 Task: Look for space in Acarigua, Venezuela from 10th September, 2023 to 16th September, 2023 for 4 adults in price range Rs.10000 to Rs.14000. Place can be private room with 4 bedrooms having 4 beds and 4 bathrooms. Property type can be house, flat, guest house. Amenities needed are: wifi, TV, free parkinig on premises, gym, breakfast. Booking option can be shelf check-in. Required host language is English.
Action: Mouse moved to (462, 92)
Screenshot: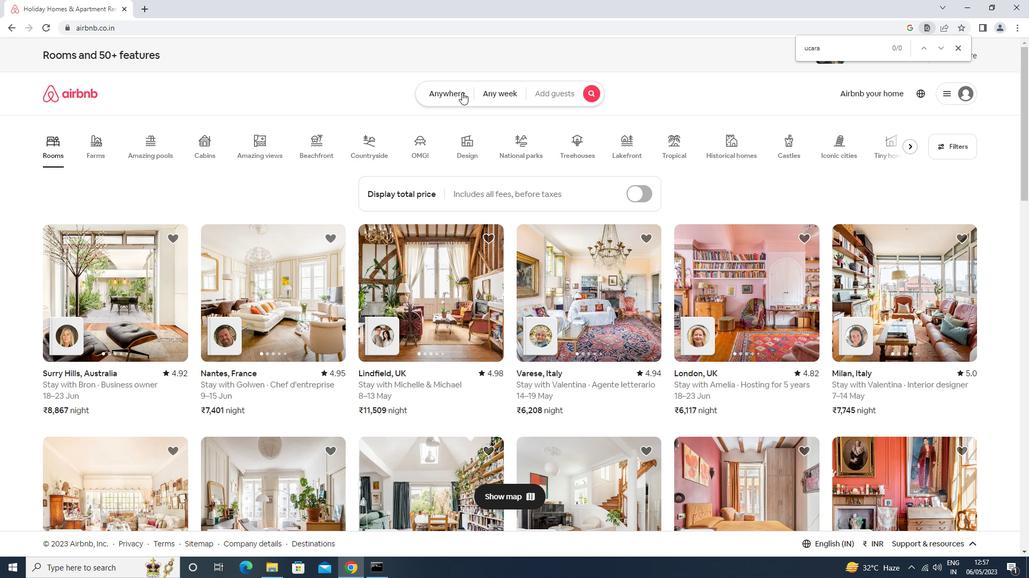 
Action: Mouse pressed left at (462, 92)
Screenshot: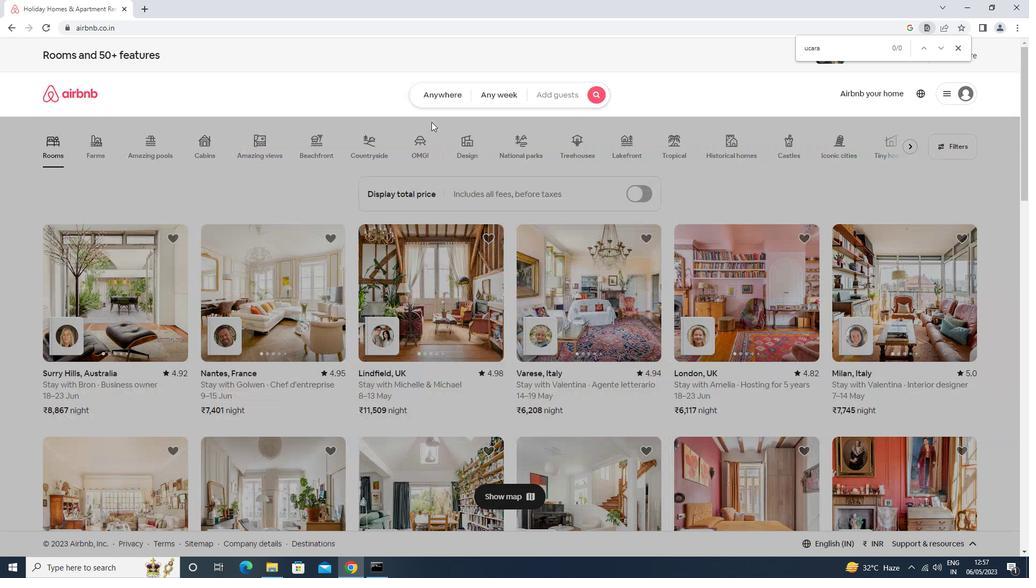 
Action: Mouse moved to (384, 138)
Screenshot: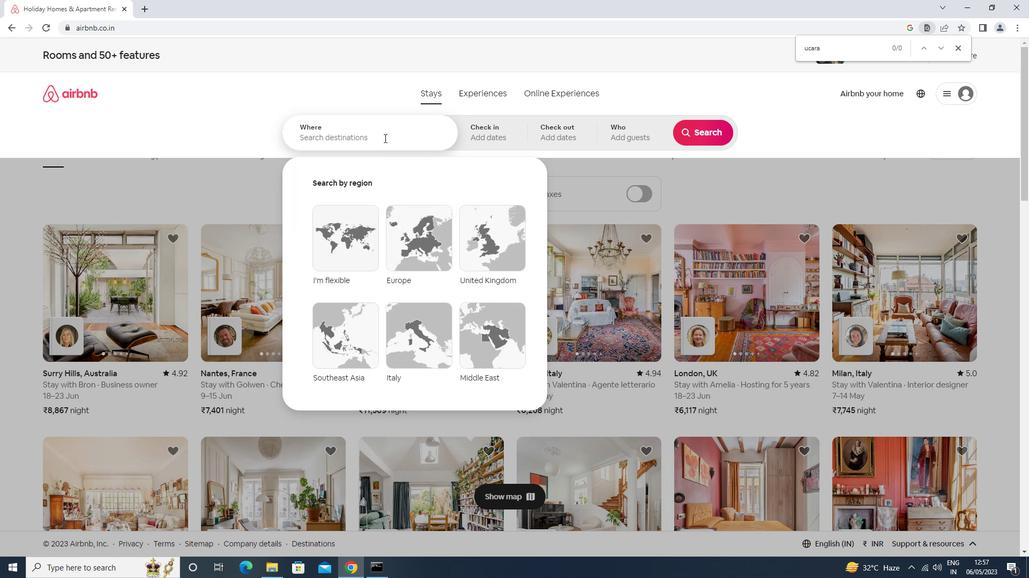 
Action: Mouse pressed left at (384, 138)
Screenshot: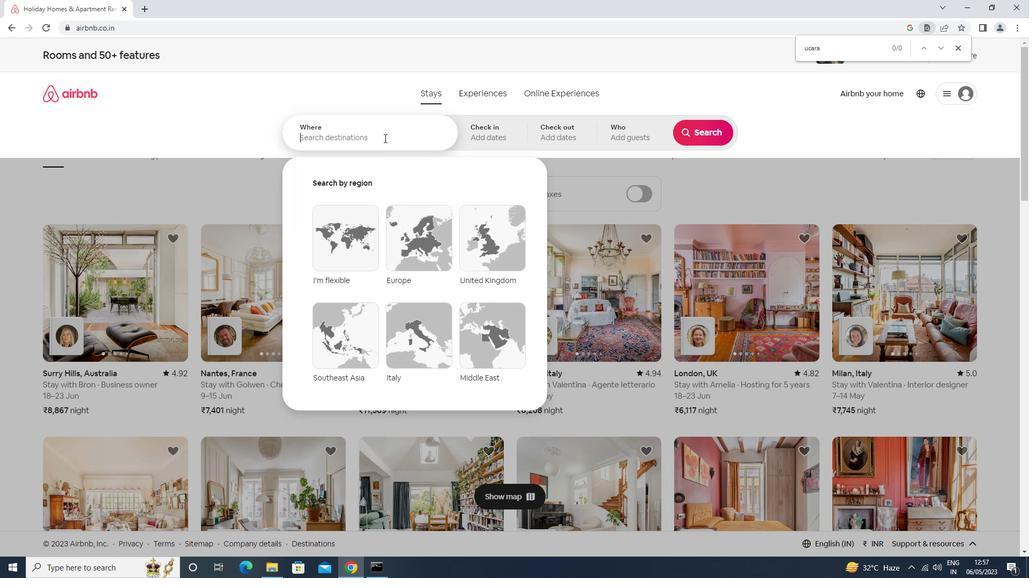 
Action: Key pressed acarigua<Key.down><Key.enter>
Screenshot: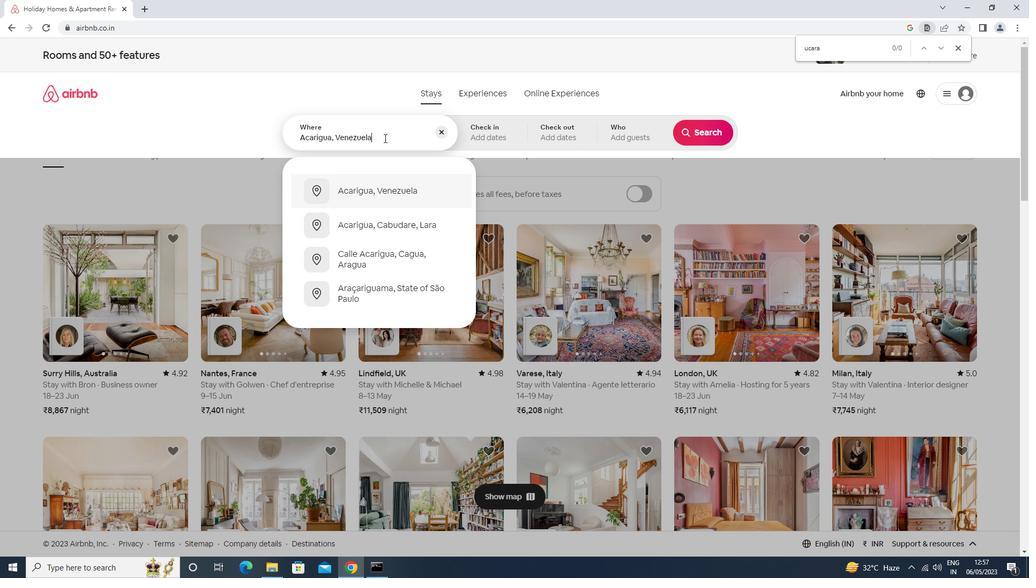 
Action: Mouse moved to (705, 221)
Screenshot: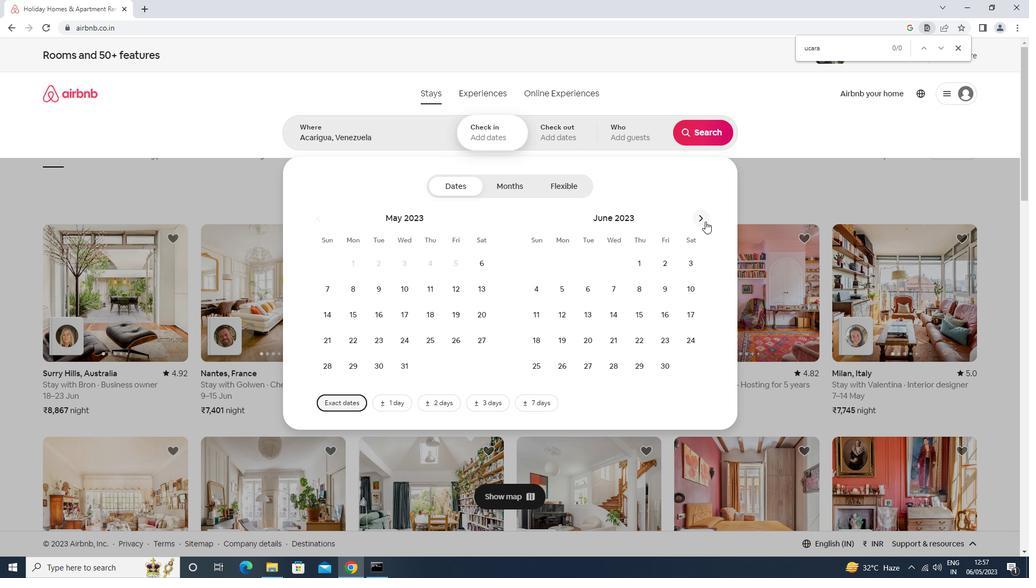 
Action: Mouse pressed left at (705, 221)
Screenshot: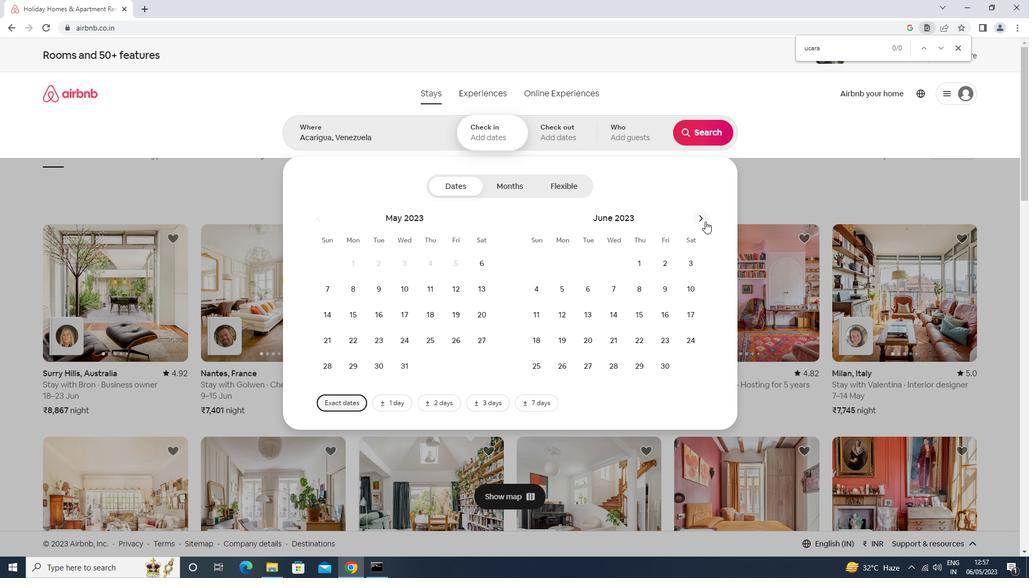 
Action: Mouse pressed left at (705, 221)
Screenshot: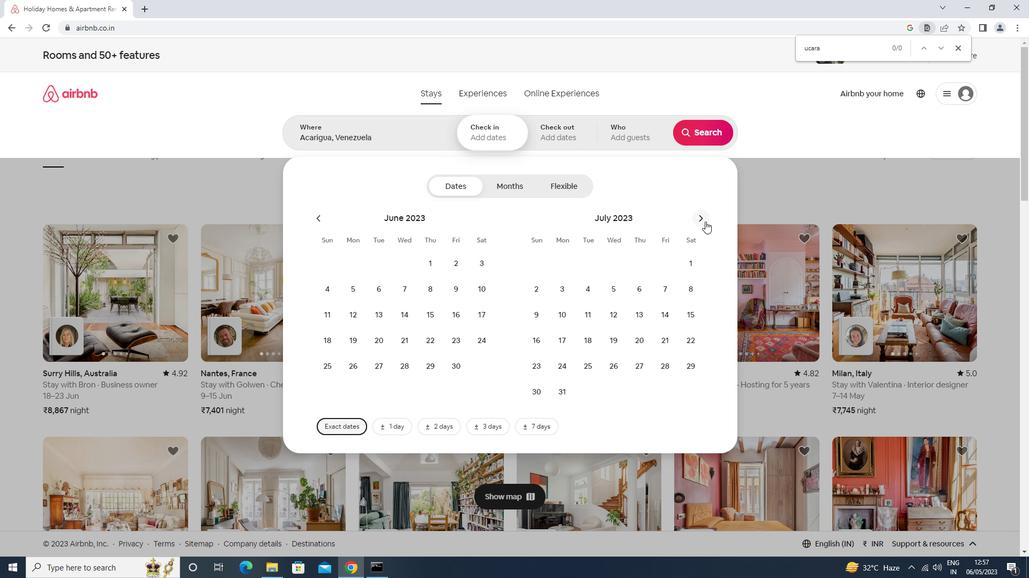 
Action: Mouse pressed left at (705, 221)
Screenshot: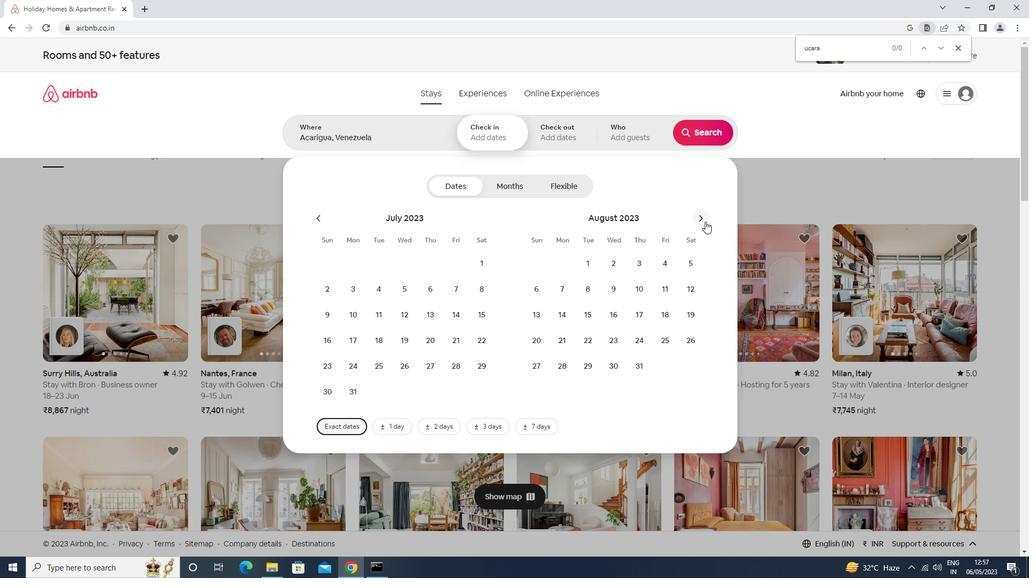 
Action: Mouse moved to (544, 316)
Screenshot: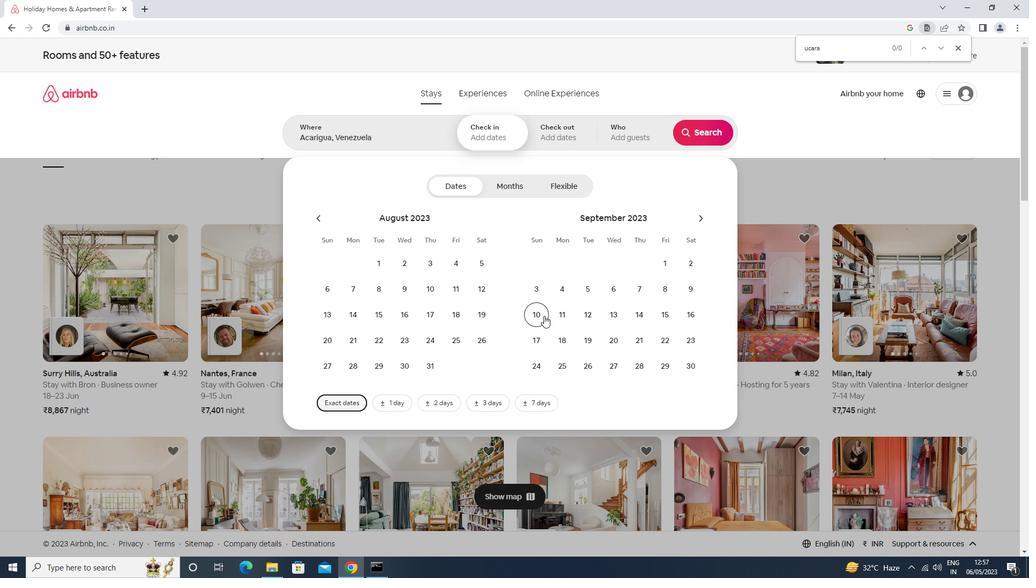 
Action: Mouse pressed left at (544, 316)
Screenshot: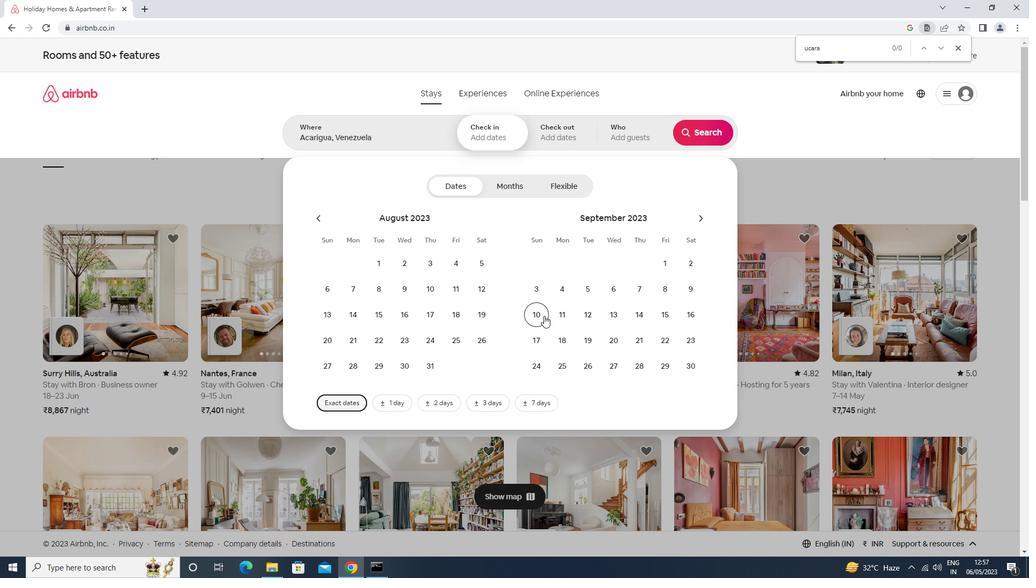 
Action: Mouse moved to (695, 318)
Screenshot: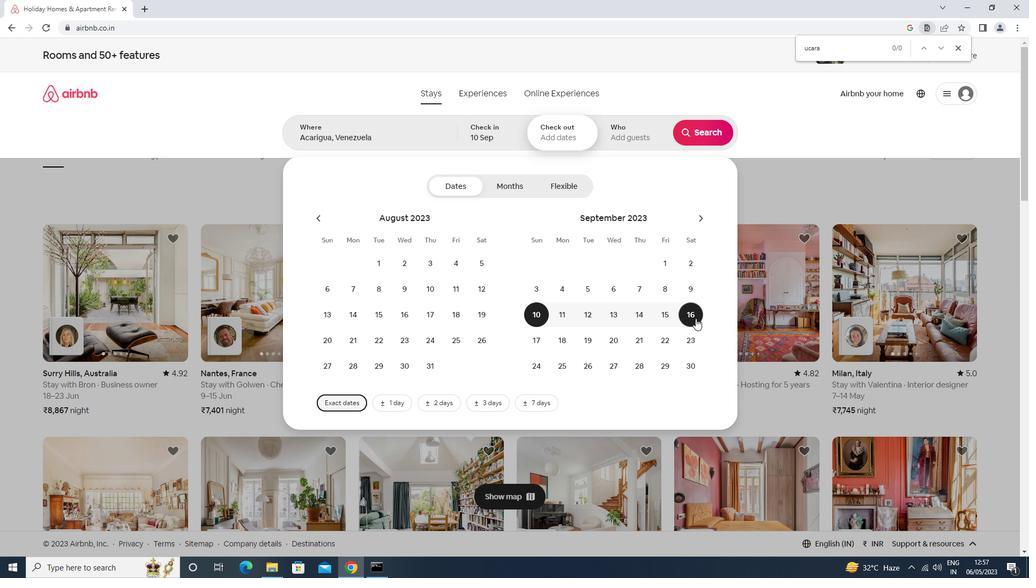 
Action: Mouse pressed left at (695, 318)
Screenshot: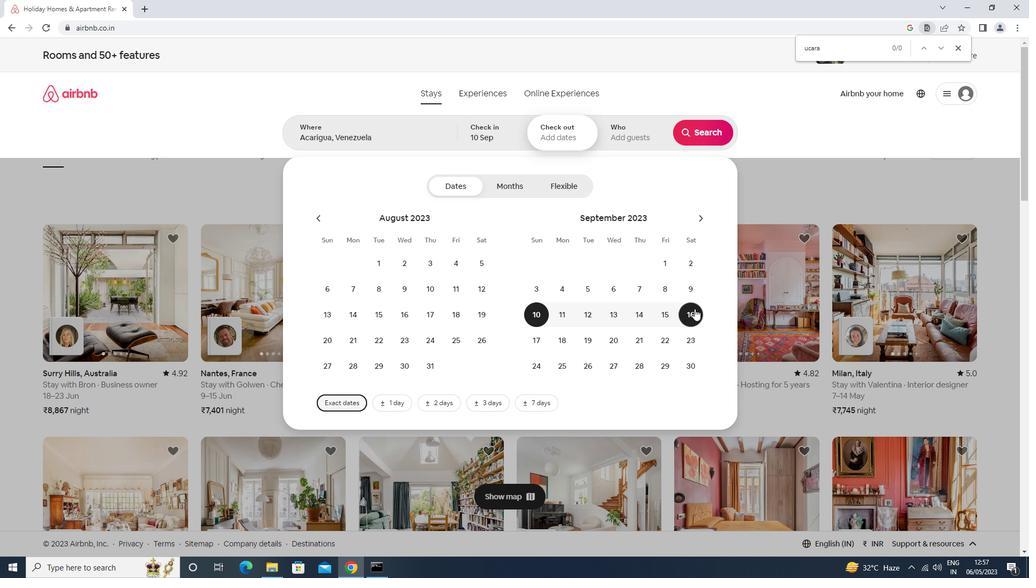 
Action: Mouse moved to (631, 137)
Screenshot: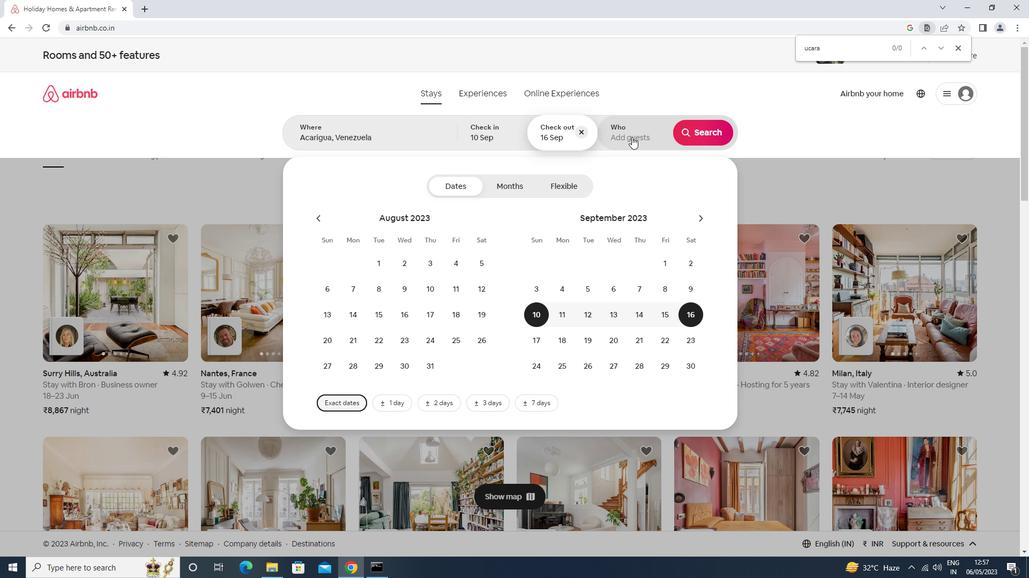 
Action: Mouse pressed left at (631, 137)
Screenshot: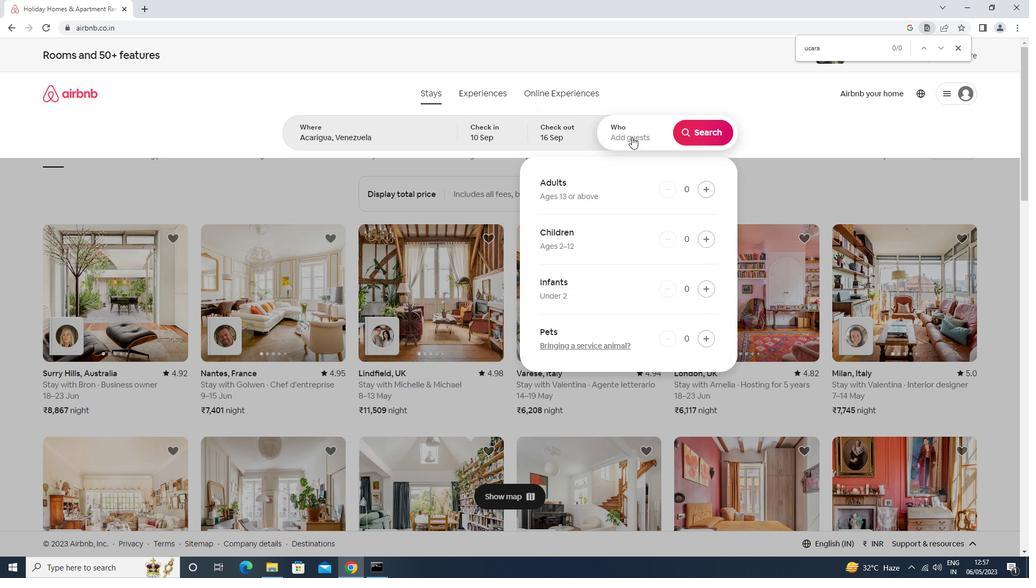 
Action: Mouse moved to (714, 191)
Screenshot: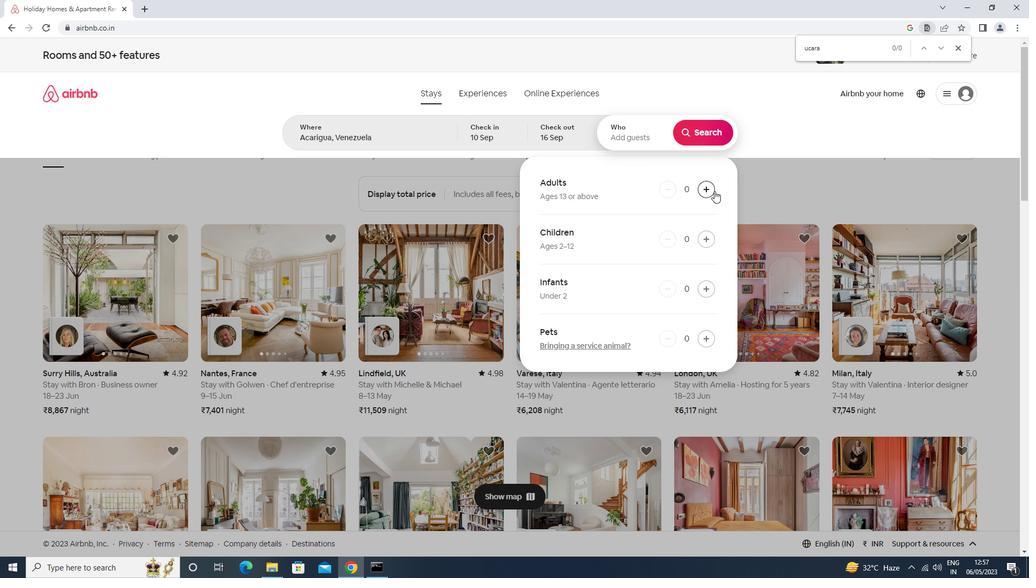 
Action: Mouse pressed left at (714, 191)
Screenshot: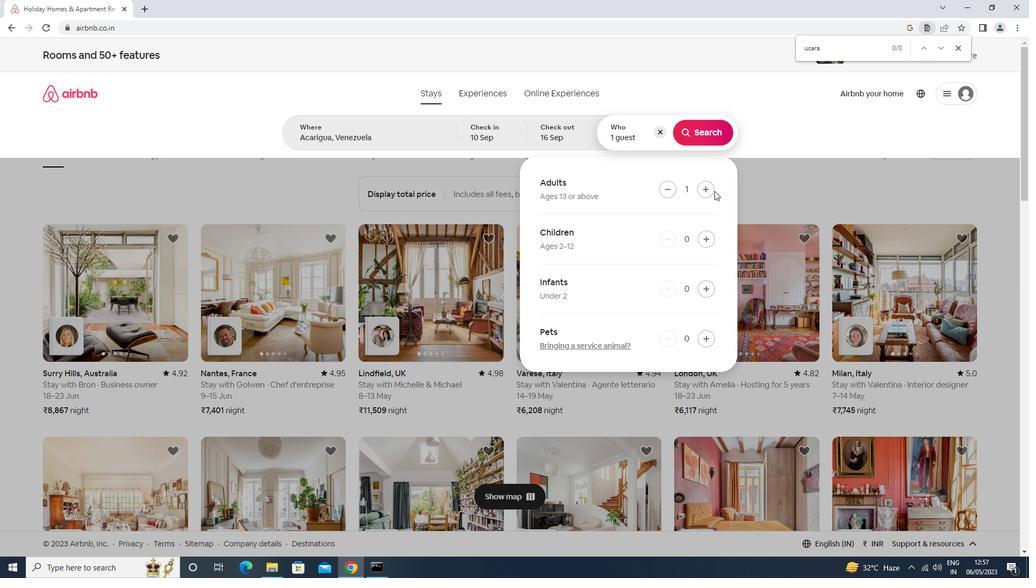 
Action: Mouse pressed left at (714, 191)
Screenshot: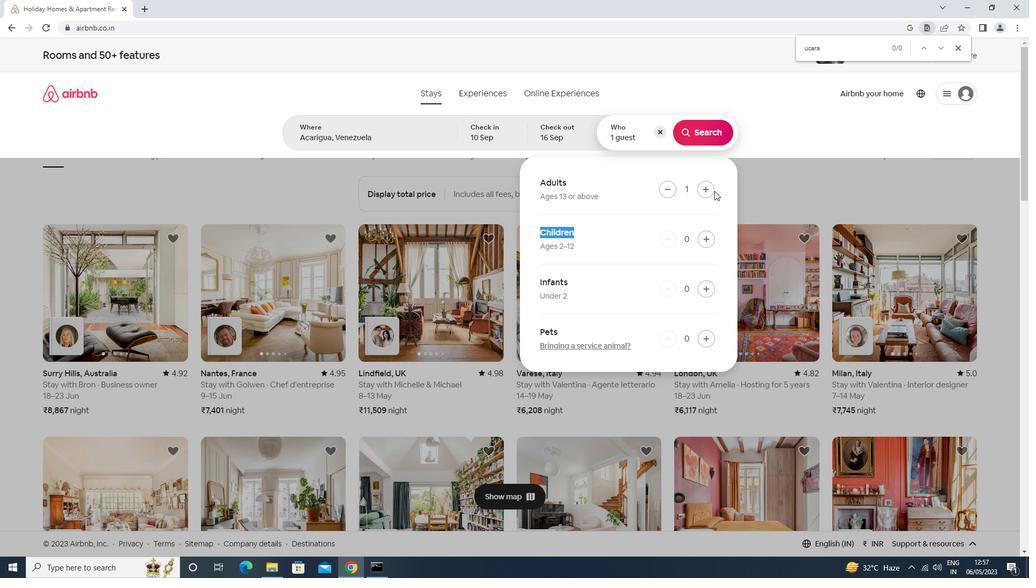 
Action: Mouse pressed left at (714, 191)
Screenshot: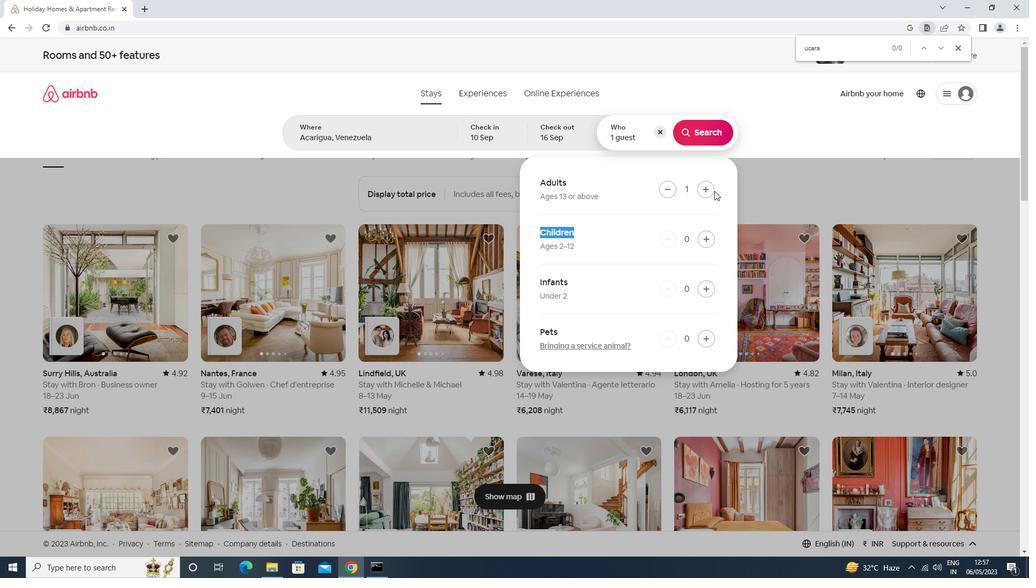 
Action: Mouse pressed left at (714, 191)
Screenshot: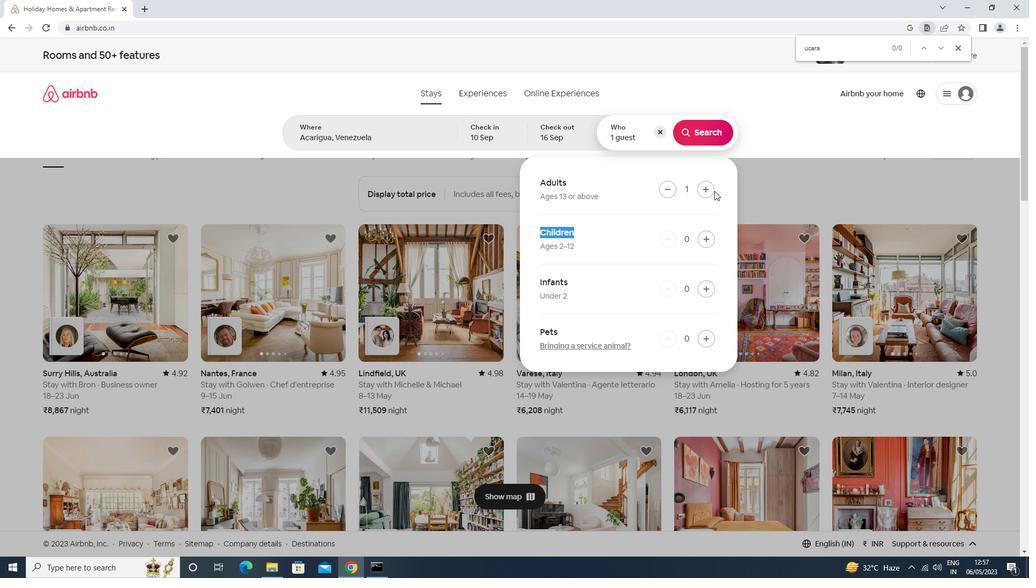 
Action: Mouse moved to (708, 189)
Screenshot: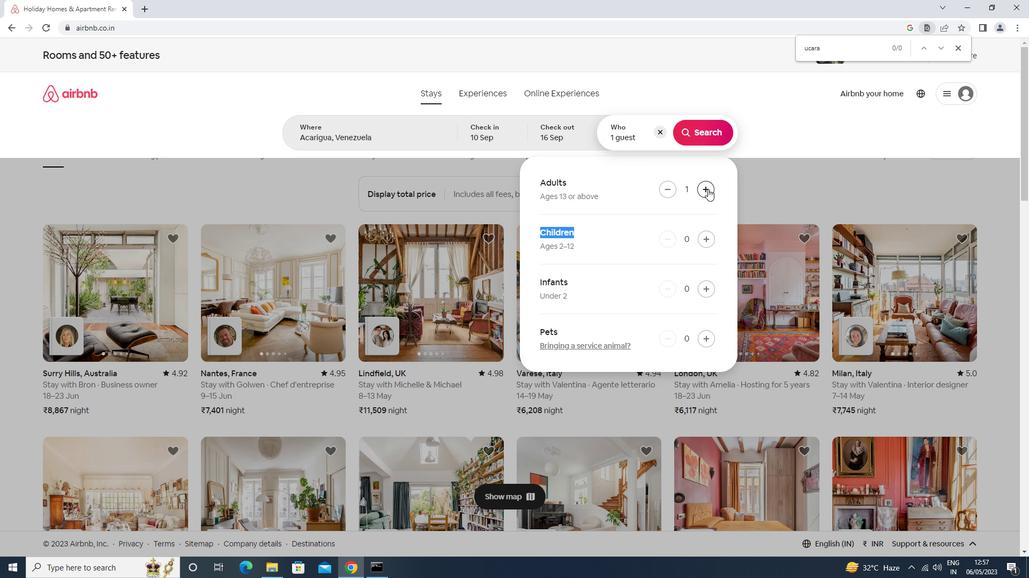 
Action: Mouse pressed left at (708, 189)
Screenshot: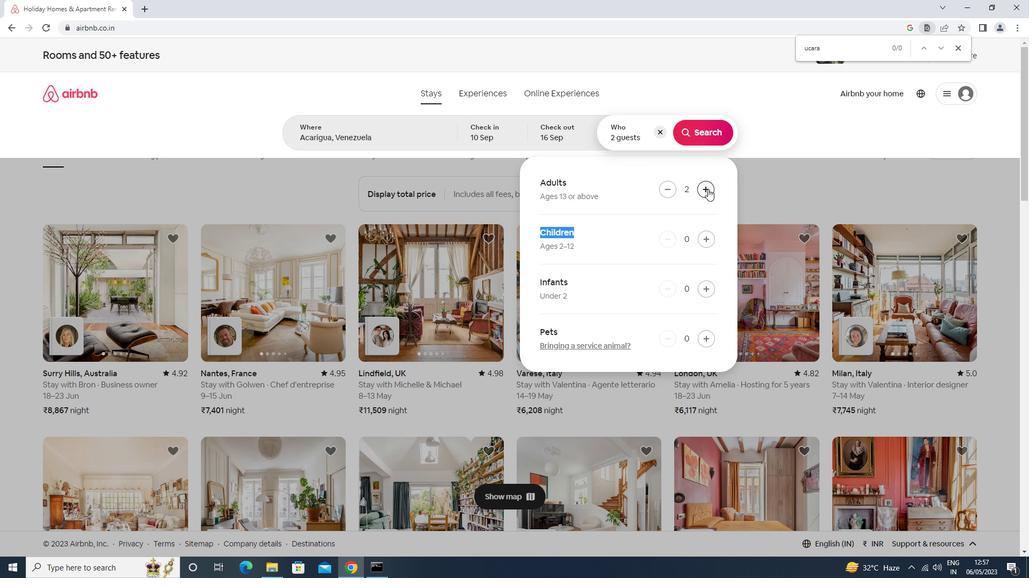 
Action: Mouse pressed left at (708, 189)
Screenshot: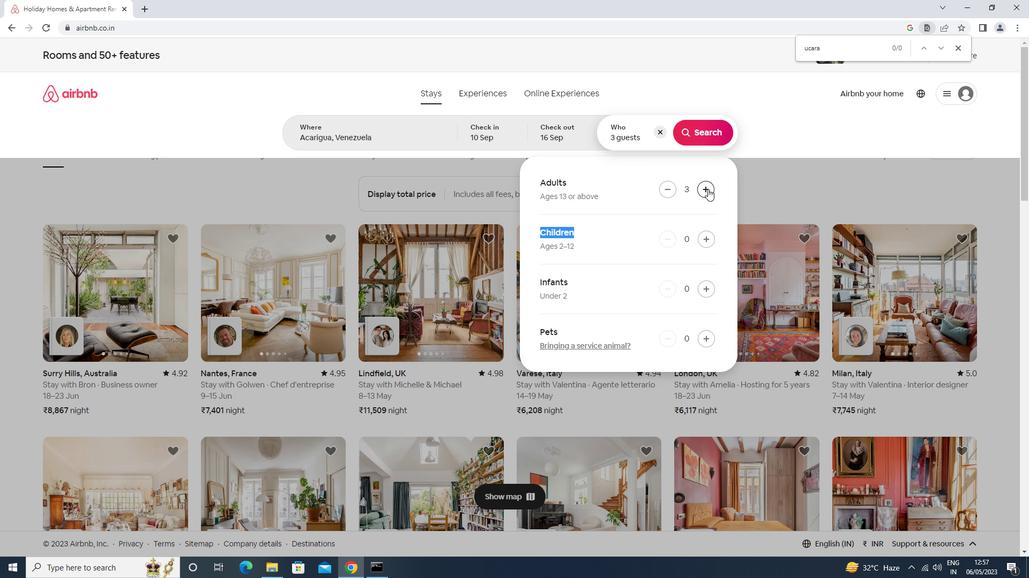 
Action: Mouse pressed left at (708, 189)
Screenshot: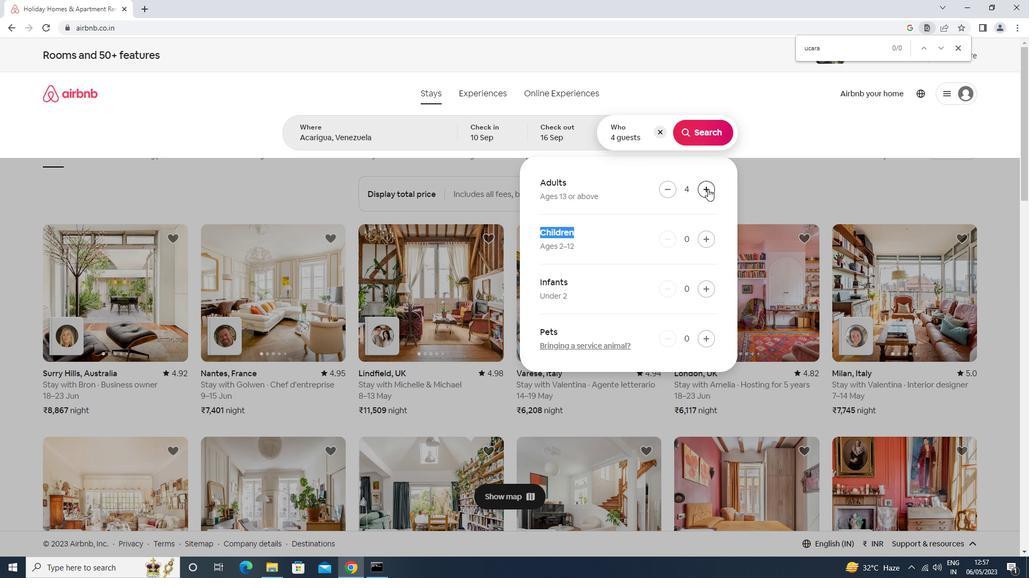 
Action: Mouse moved to (707, 129)
Screenshot: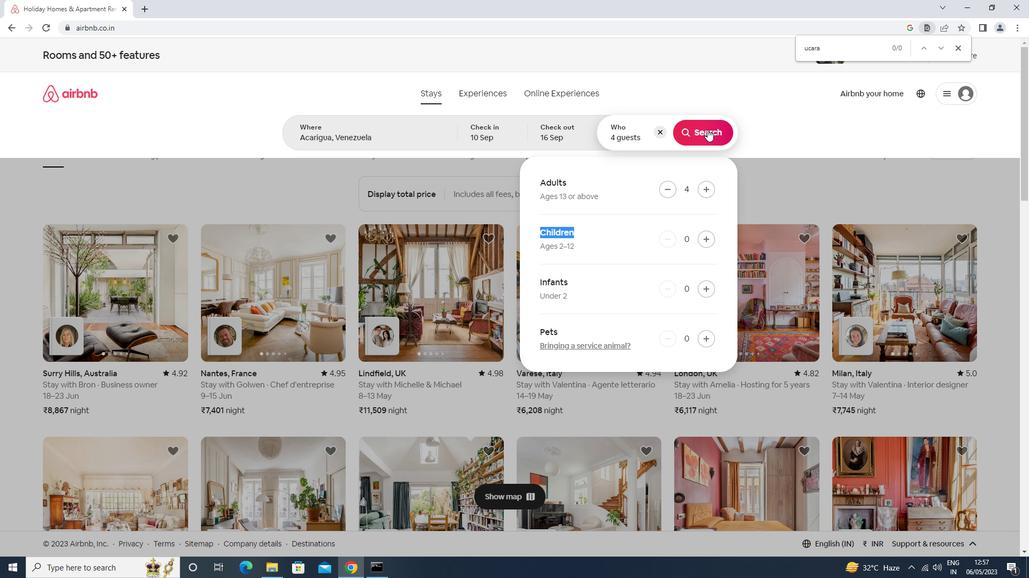 
Action: Mouse pressed left at (707, 129)
Screenshot: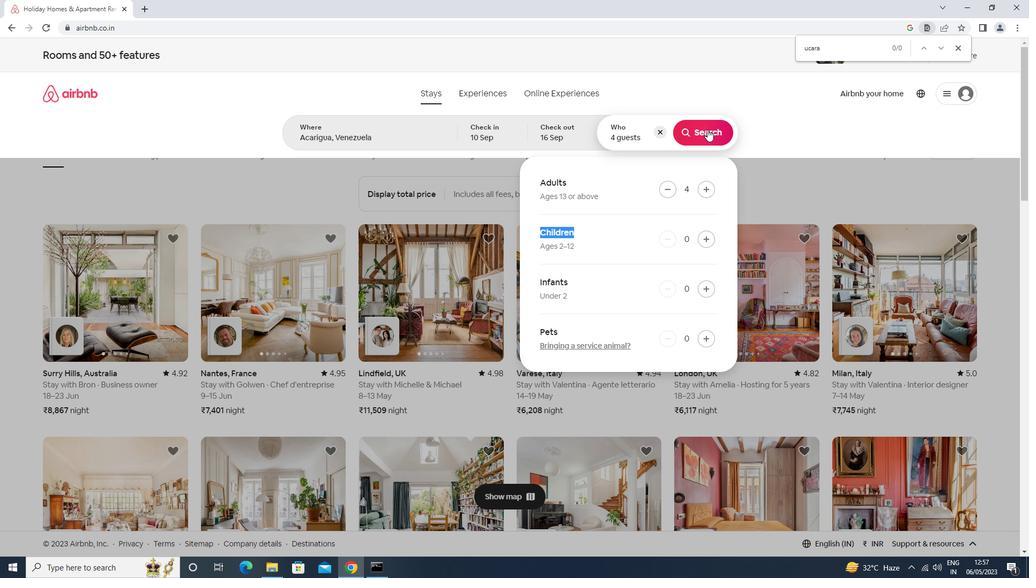 
Action: Mouse moved to (991, 101)
Screenshot: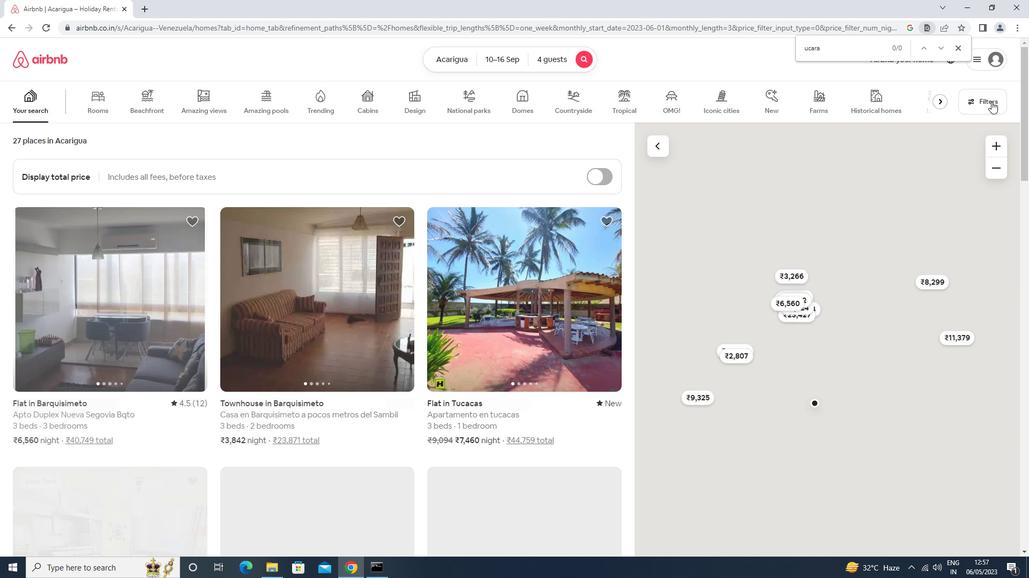 
Action: Mouse pressed left at (991, 101)
Screenshot: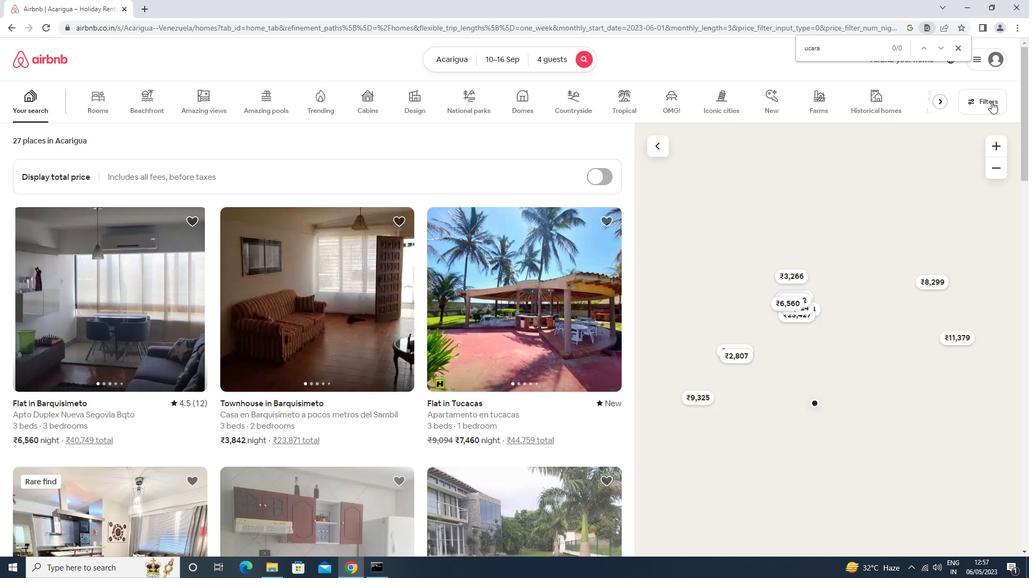 
Action: Mouse moved to (423, 360)
Screenshot: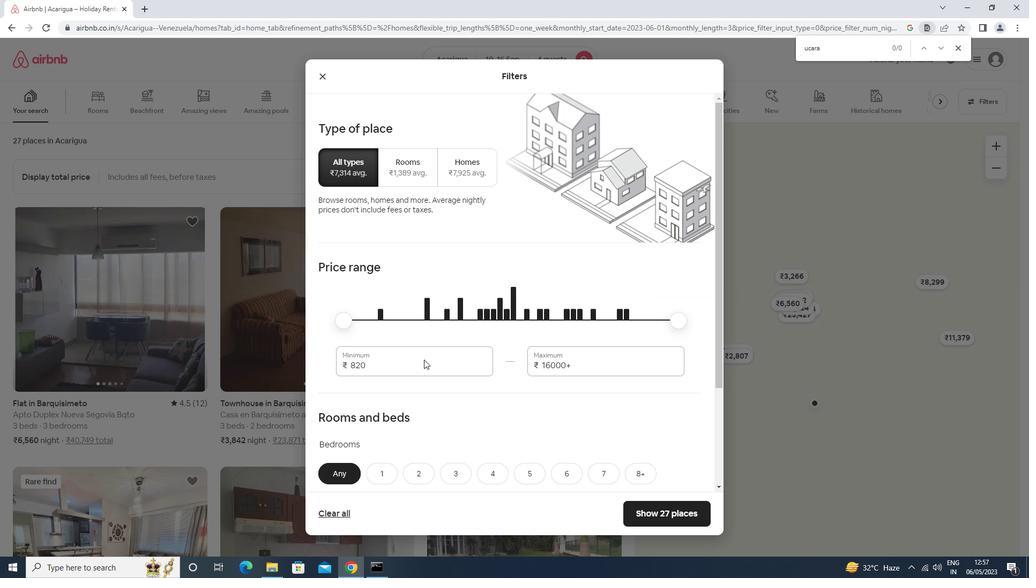 
Action: Mouse pressed left at (423, 360)
Screenshot: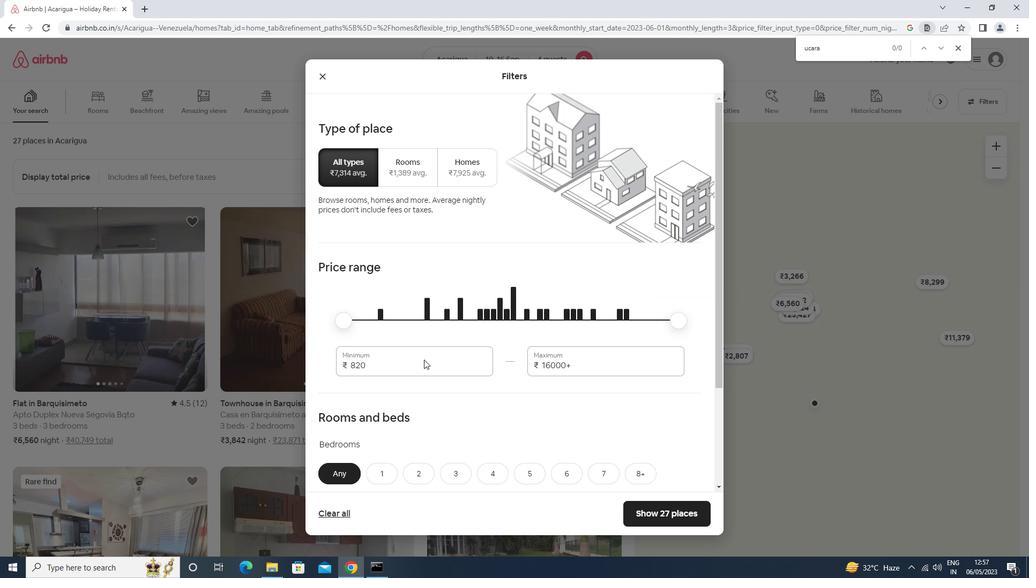 
Action: Key pressed <Key.backspace><Key.backspace><Key.backspace>10000<Key.tab>14000
Screenshot: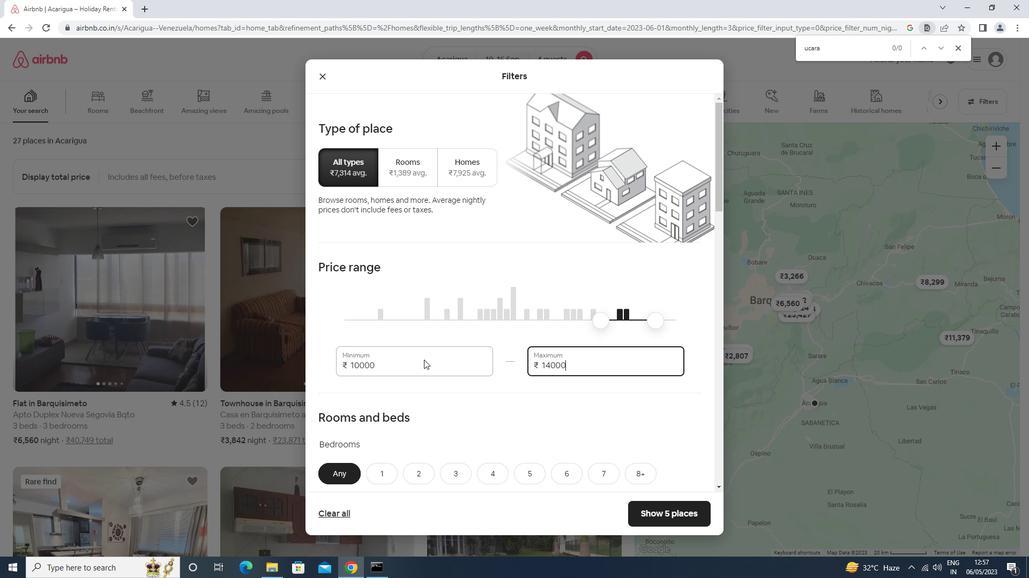 
Action: Mouse scrolled (423, 359) with delta (0, 0)
Screenshot: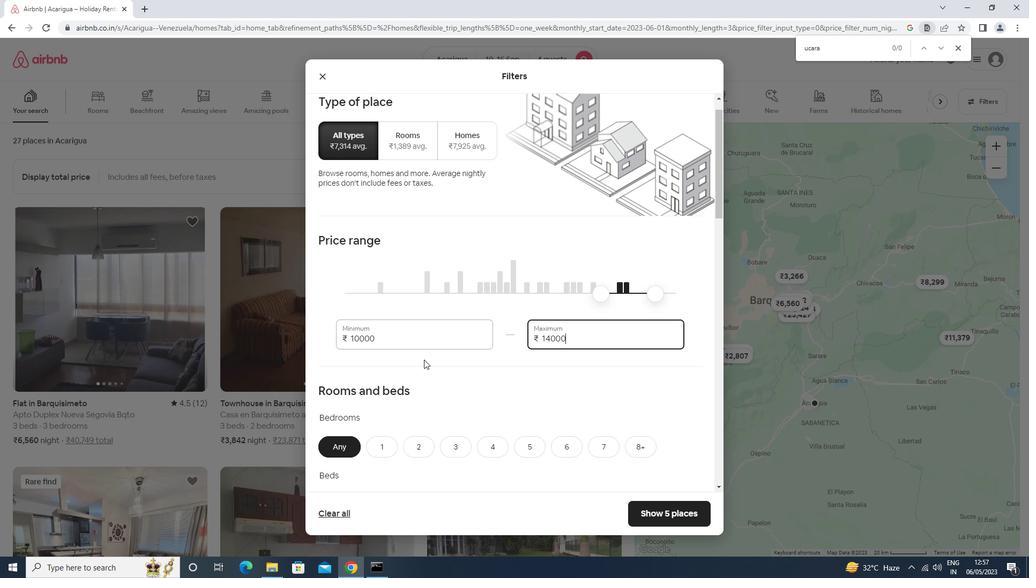 
Action: Mouse scrolled (423, 359) with delta (0, 0)
Screenshot: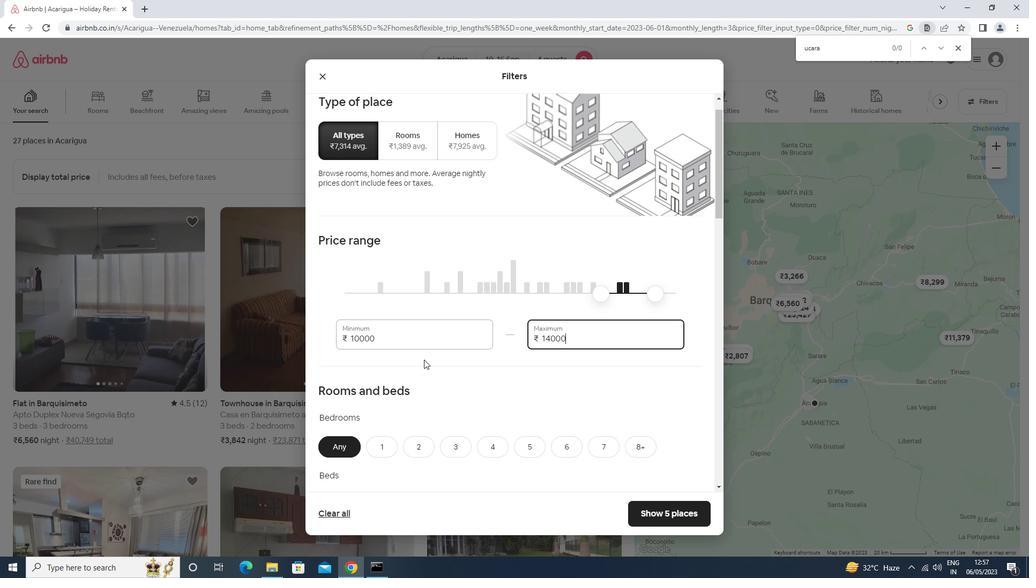 
Action: Mouse scrolled (423, 359) with delta (0, 0)
Screenshot: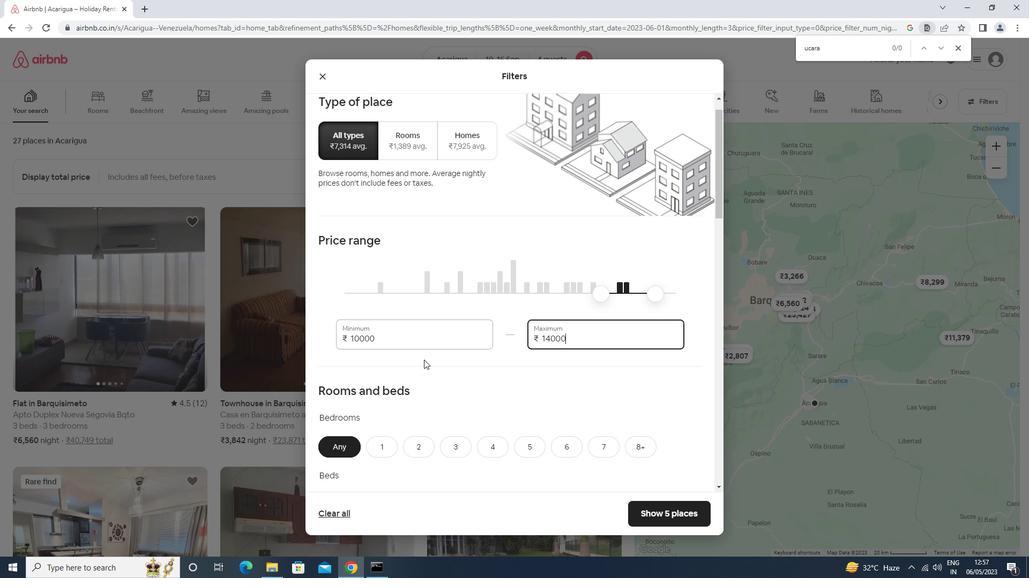 
Action: Mouse scrolled (423, 359) with delta (0, 0)
Screenshot: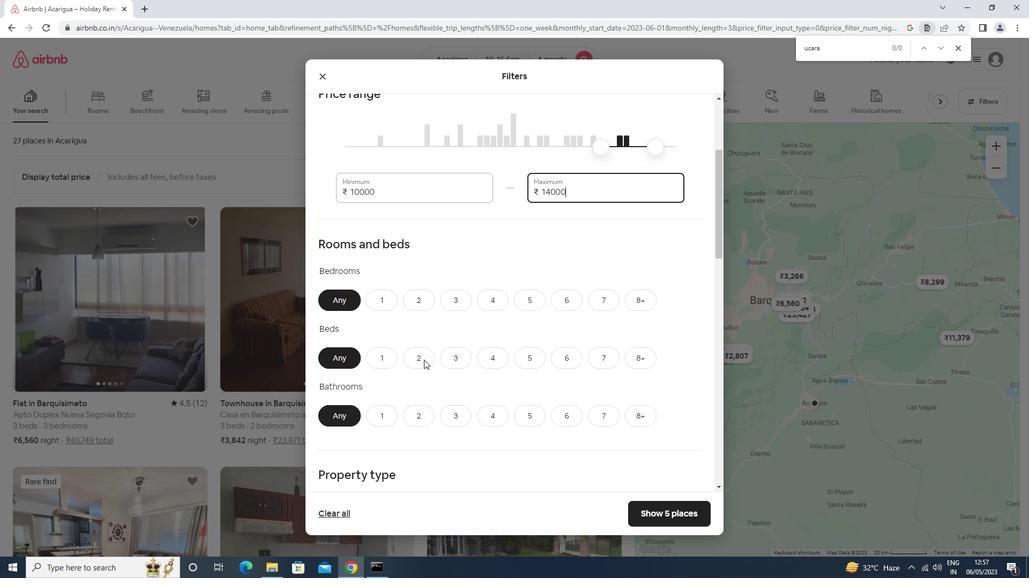 
Action: Mouse scrolled (423, 359) with delta (0, 0)
Screenshot: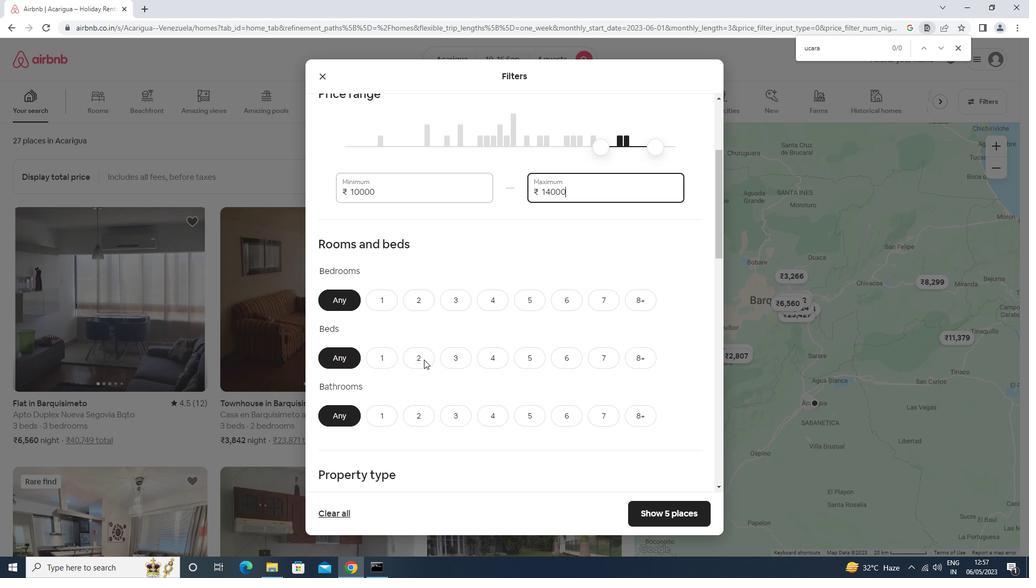 
Action: Mouse moved to (492, 213)
Screenshot: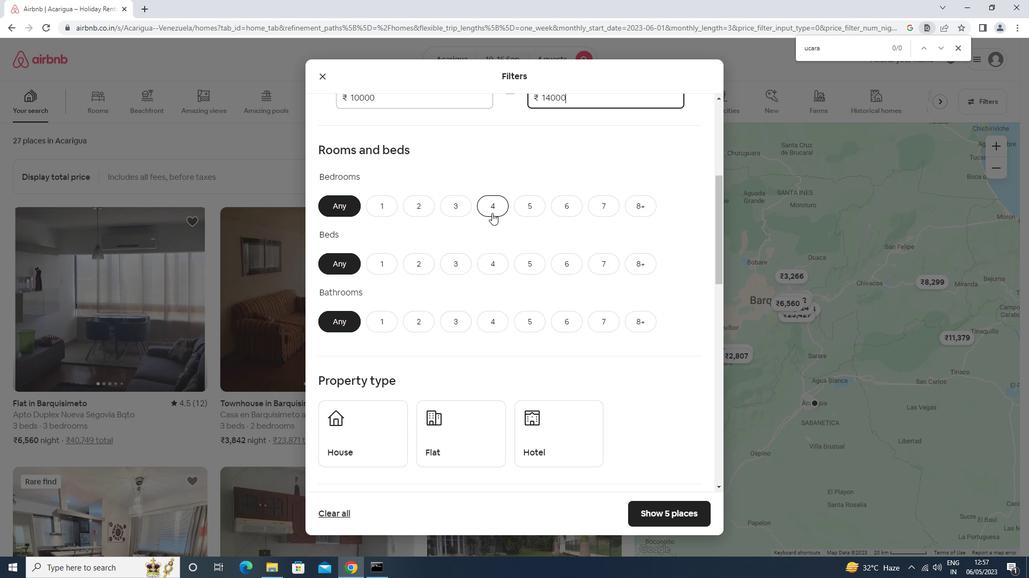 
Action: Mouse pressed left at (492, 213)
Screenshot: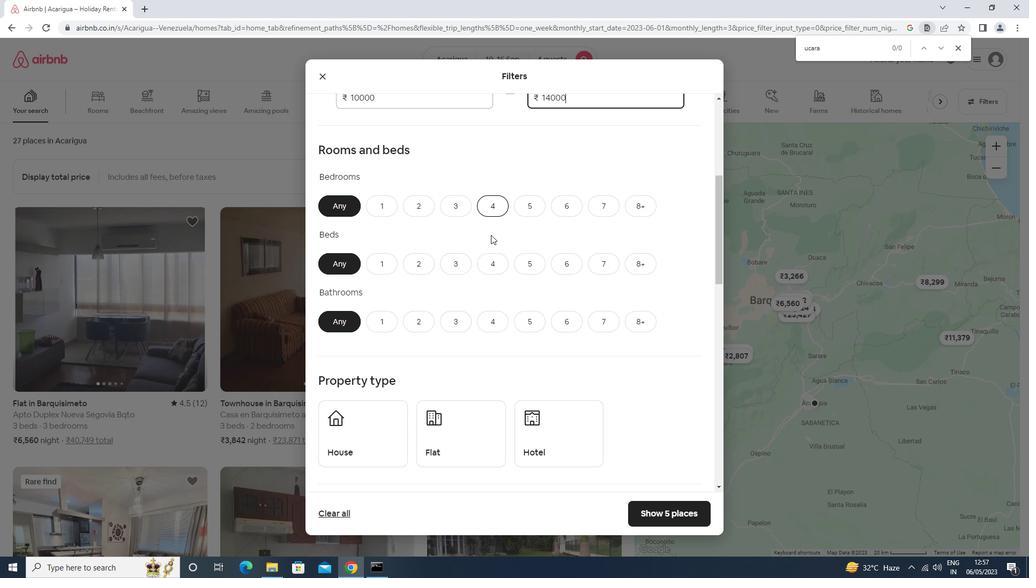 
Action: Mouse moved to (492, 270)
Screenshot: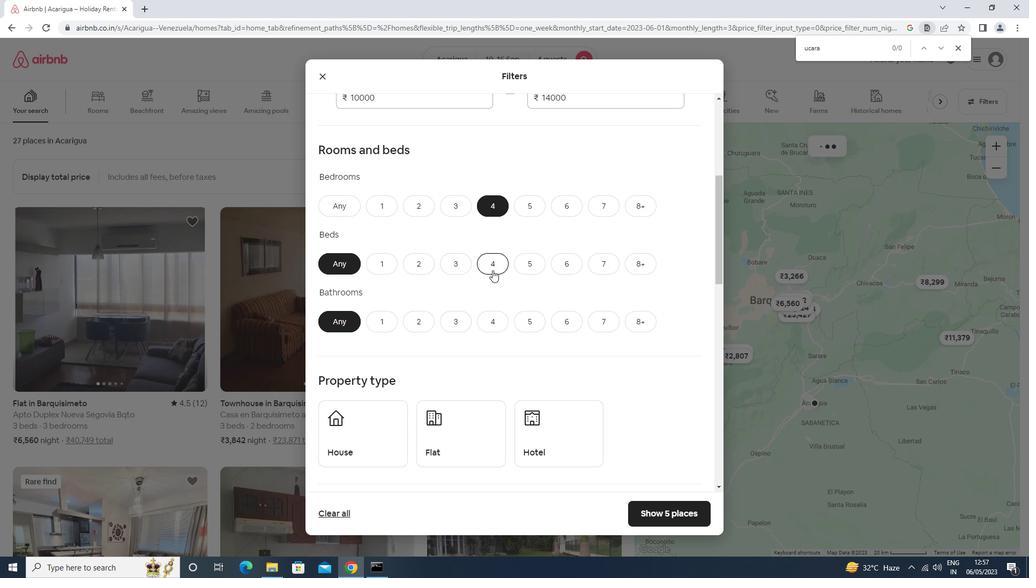 
Action: Mouse pressed left at (492, 270)
Screenshot: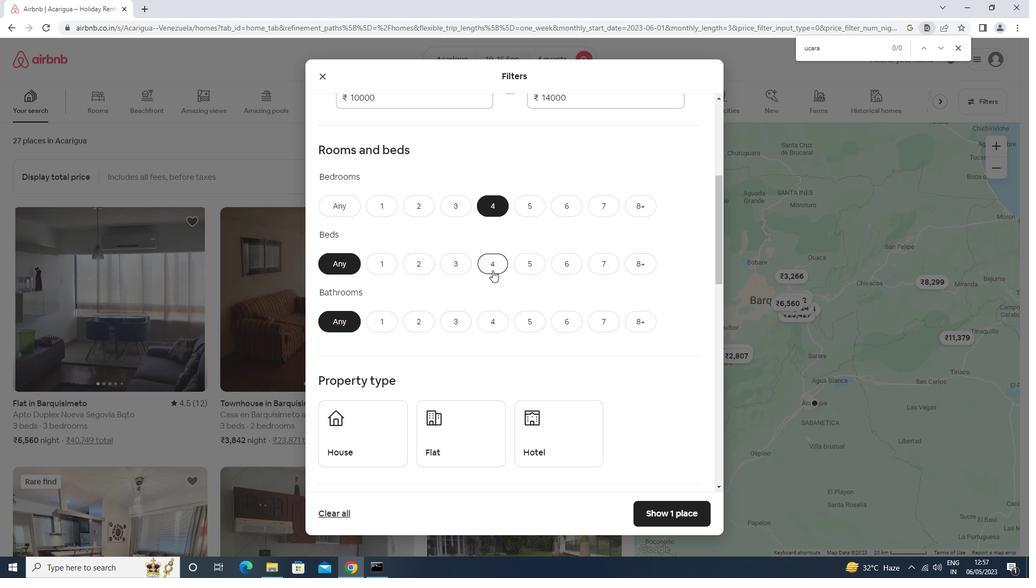 
Action: Mouse moved to (485, 316)
Screenshot: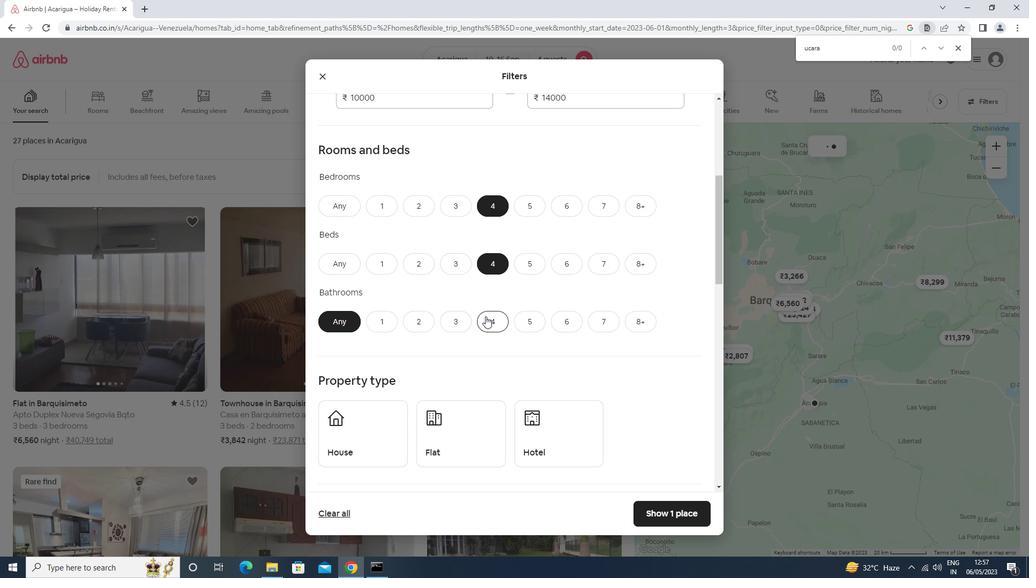 
Action: Mouse pressed left at (485, 316)
Screenshot: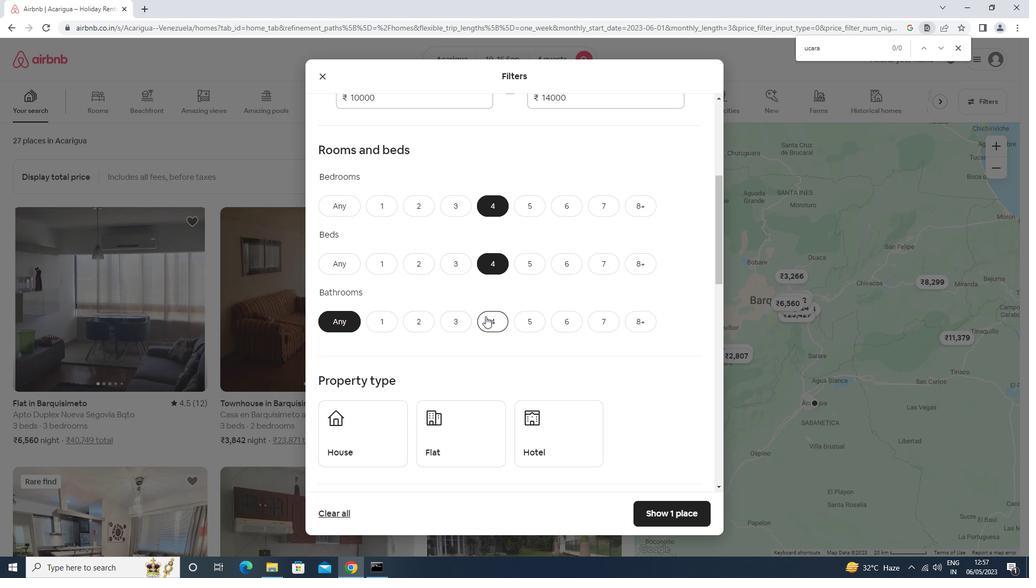 
Action: Mouse scrolled (485, 316) with delta (0, 0)
Screenshot: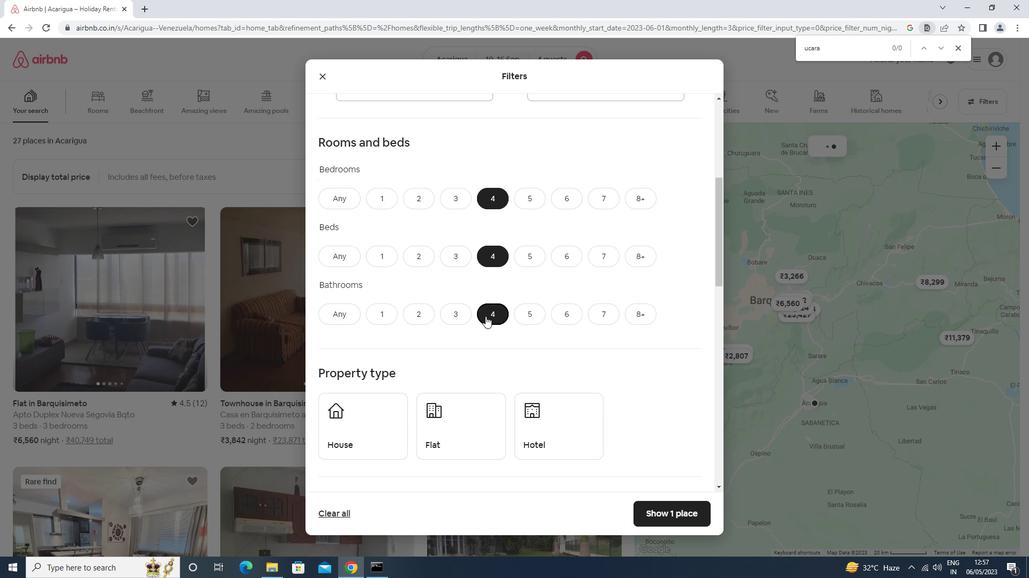 
Action: Mouse scrolled (485, 316) with delta (0, 0)
Screenshot: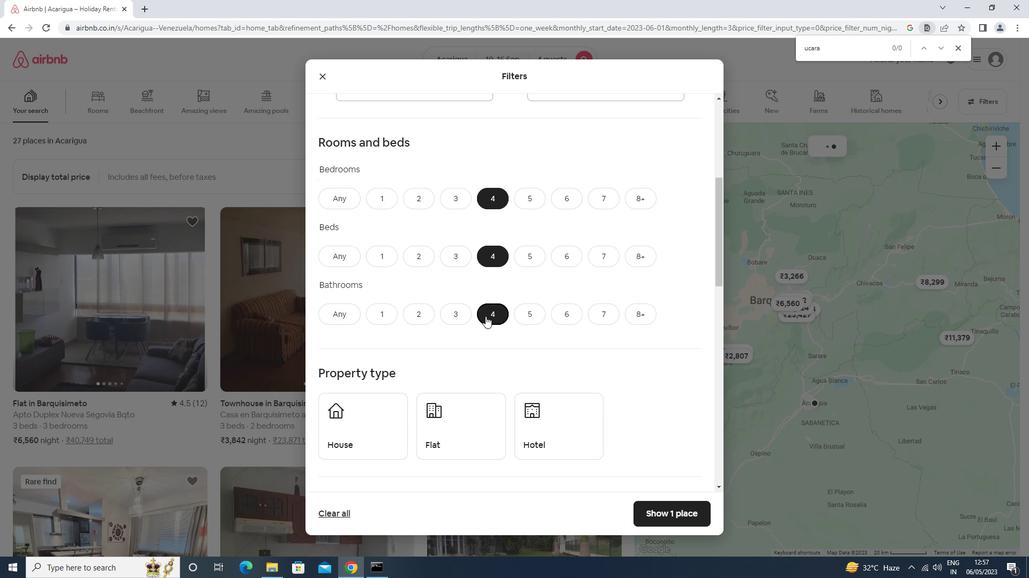 
Action: Mouse scrolled (485, 316) with delta (0, 0)
Screenshot: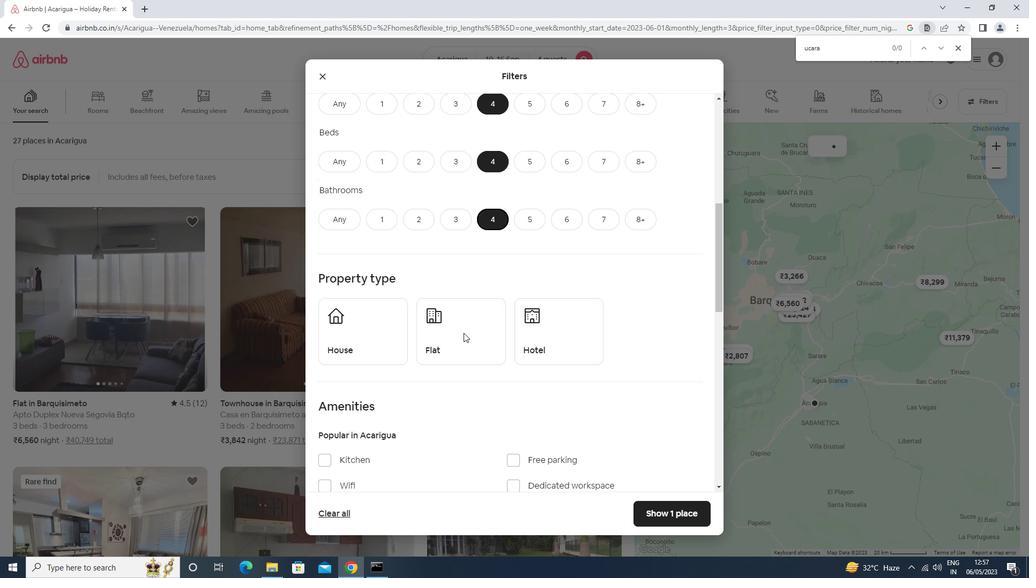 
Action: Mouse scrolled (485, 316) with delta (0, 0)
Screenshot: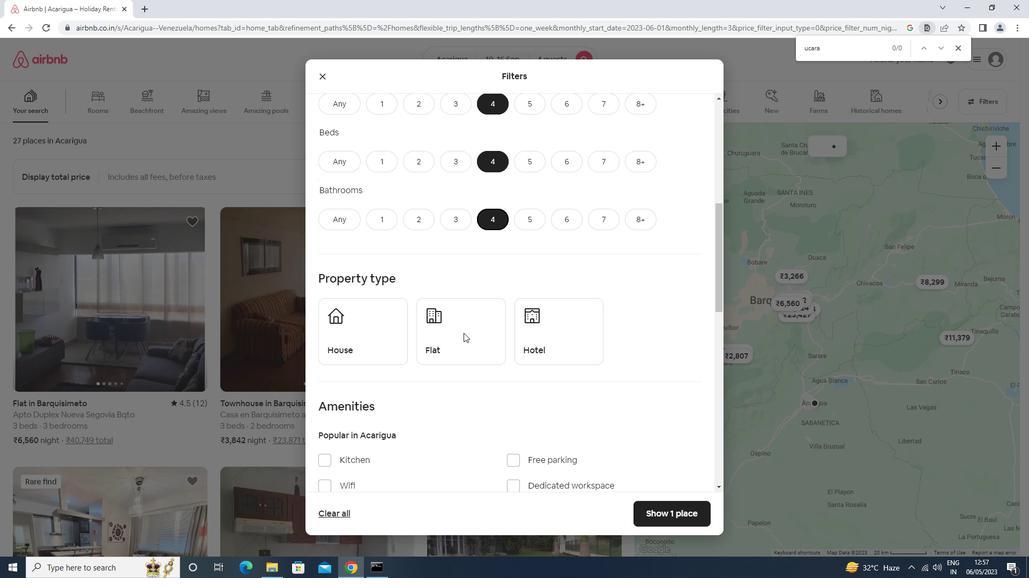 
Action: Mouse moved to (336, 200)
Screenshot: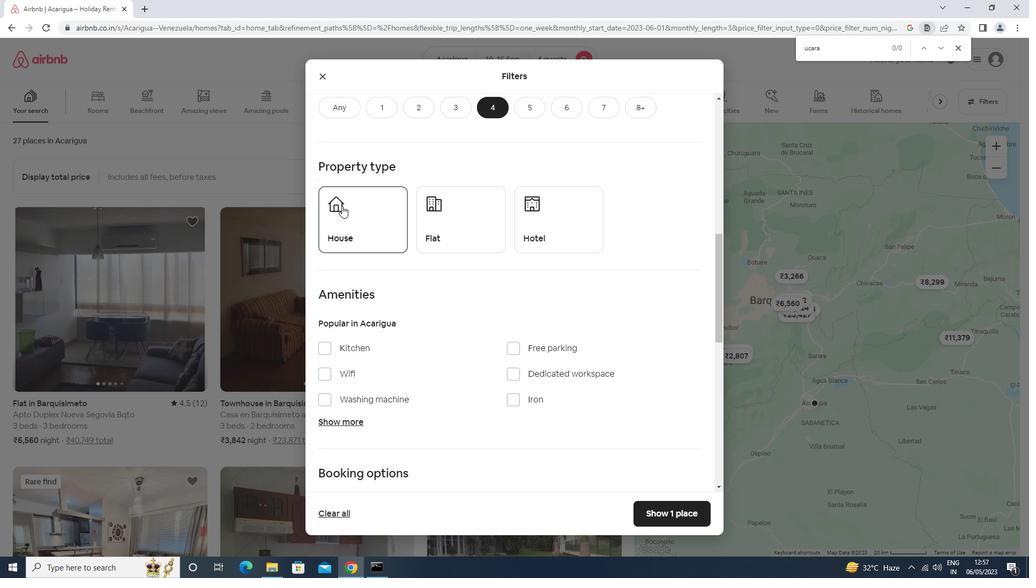 
Action: Mouse pressed left at (336, 200)
Screenshot: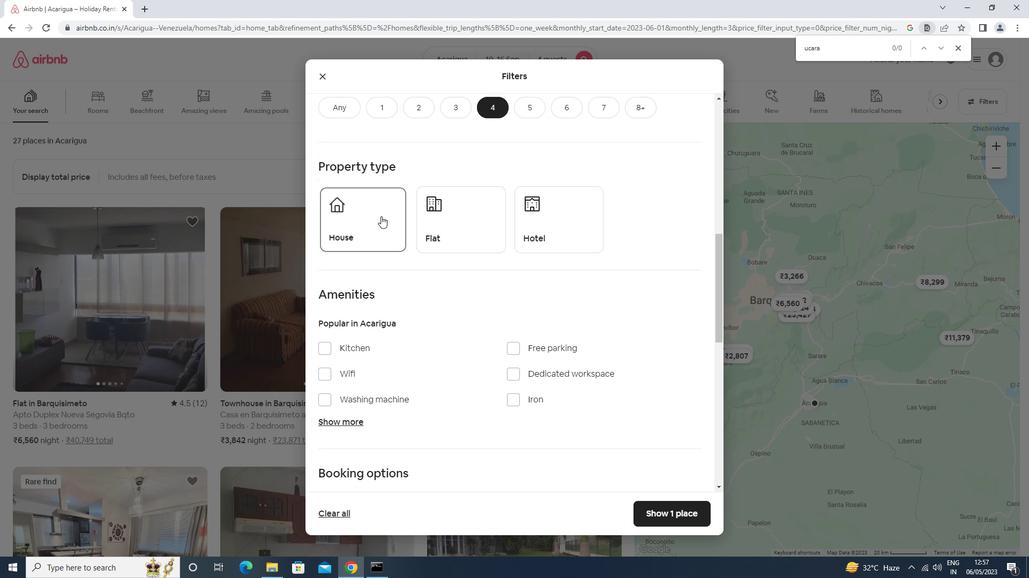 
Action: Mouse moved to (453, 237)
Screenshot: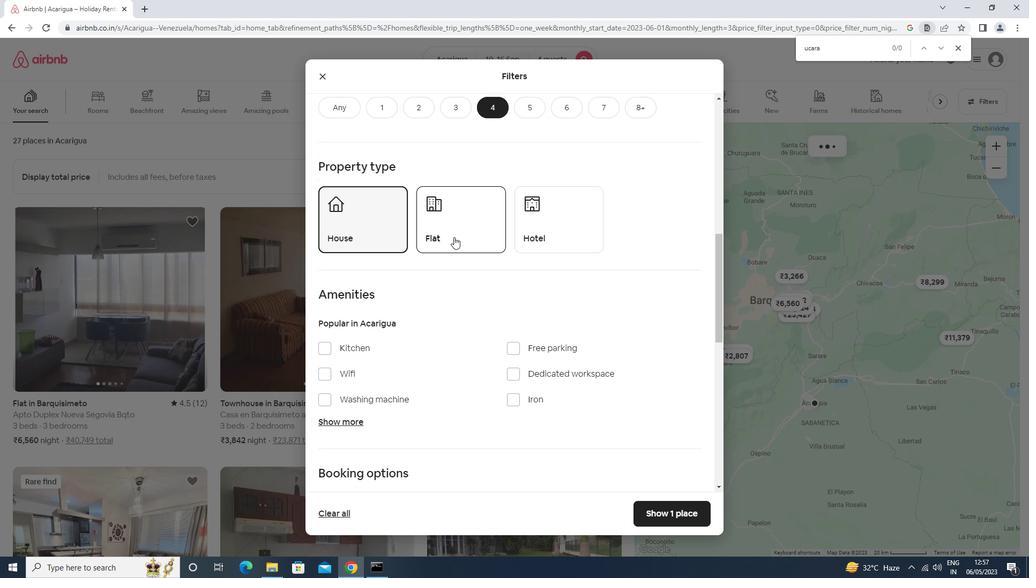 
Action: Mouse pressed left at (453, 237)
Screenshot: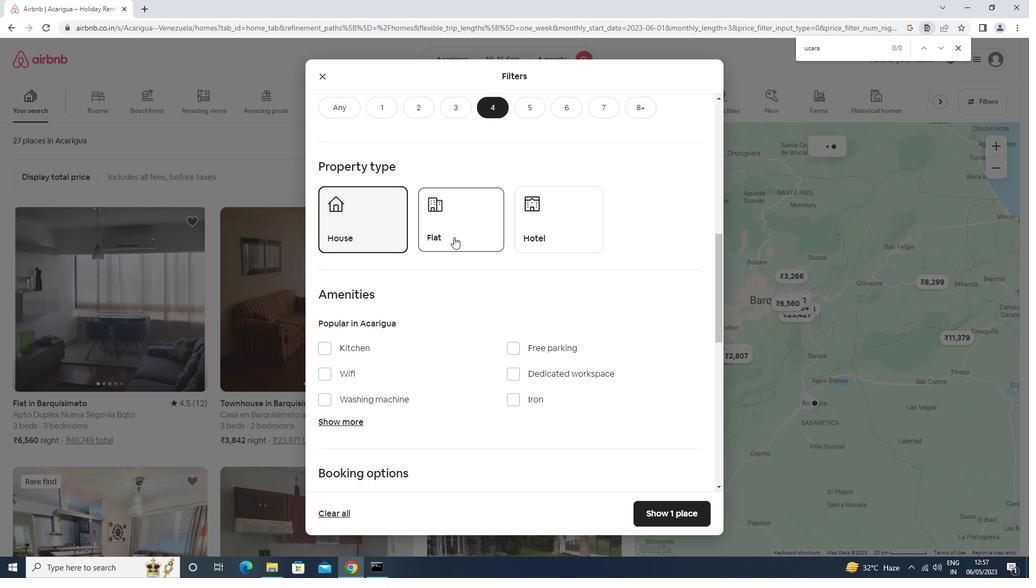 
Action: Mouse moved to (498, 237)
Screenshot: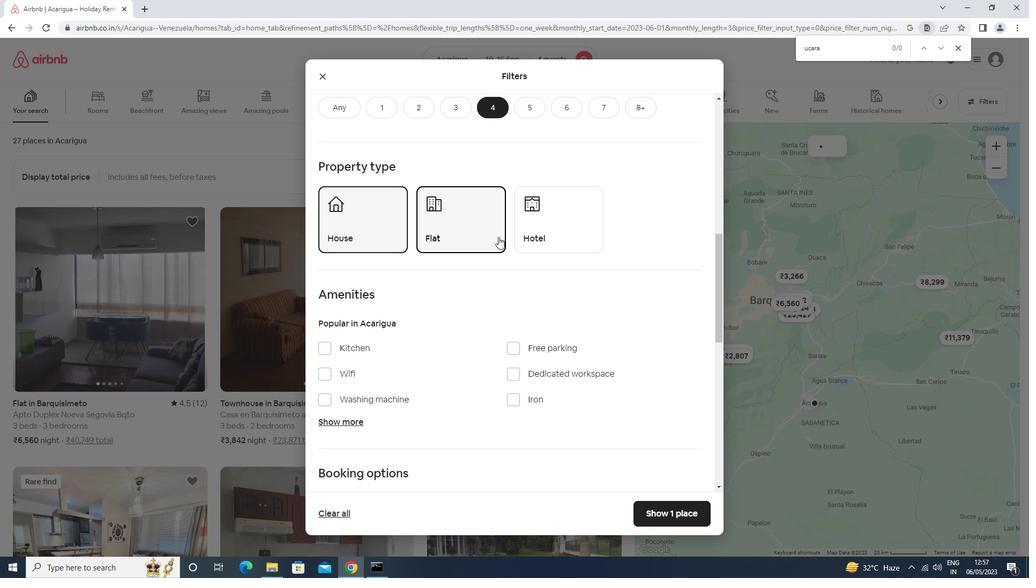 
Action: Mouse scrolled (498, 236) with delta (0, 0)
Screenshot: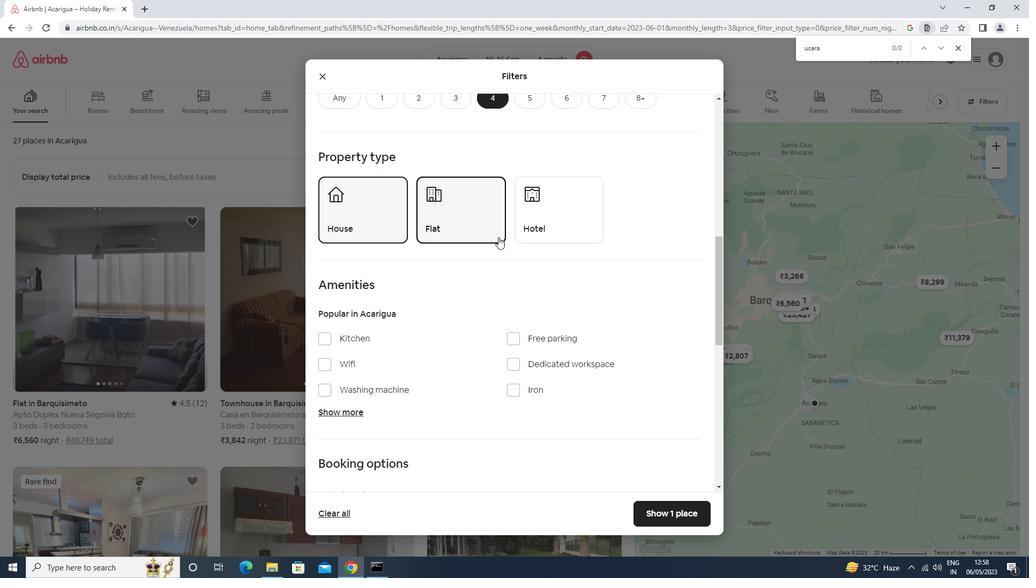 
Action: Mouse scrolled (498, 236) with delta (0, 0)
Screenshot: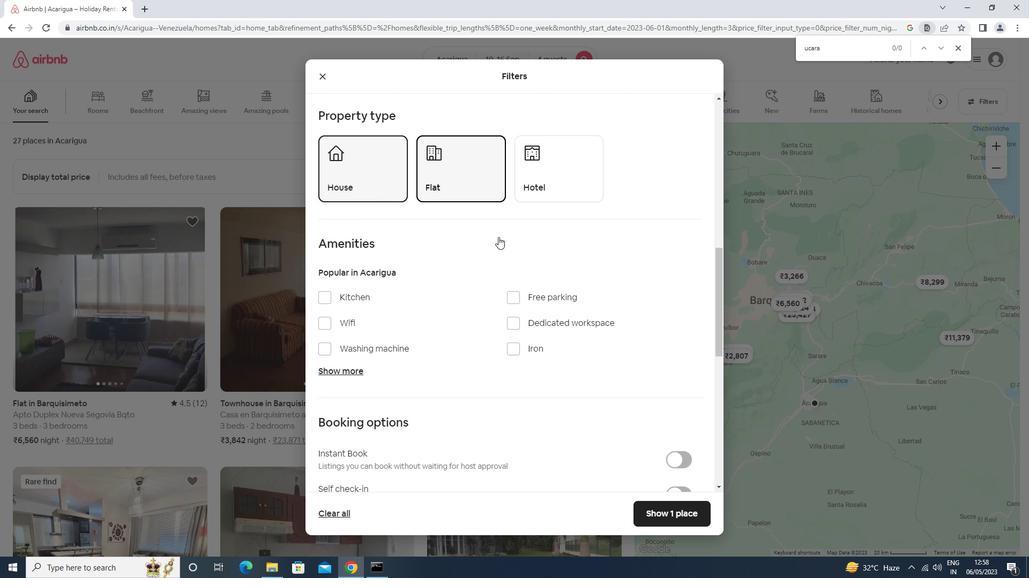
Action: Mouse moved to (354, 264)
Screenshot: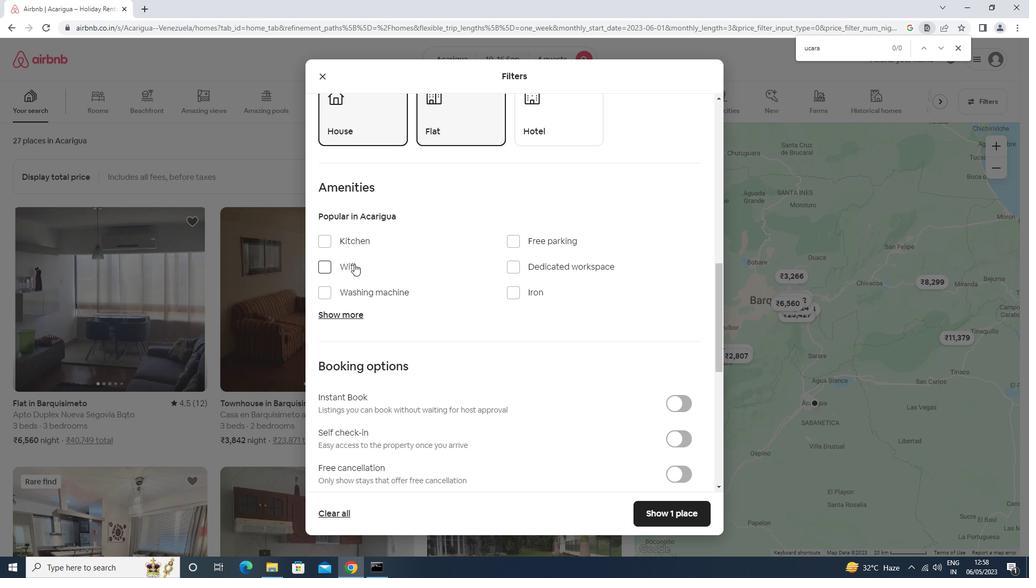 
Action: Mouse pressed left at (354, 264)
Screenshot: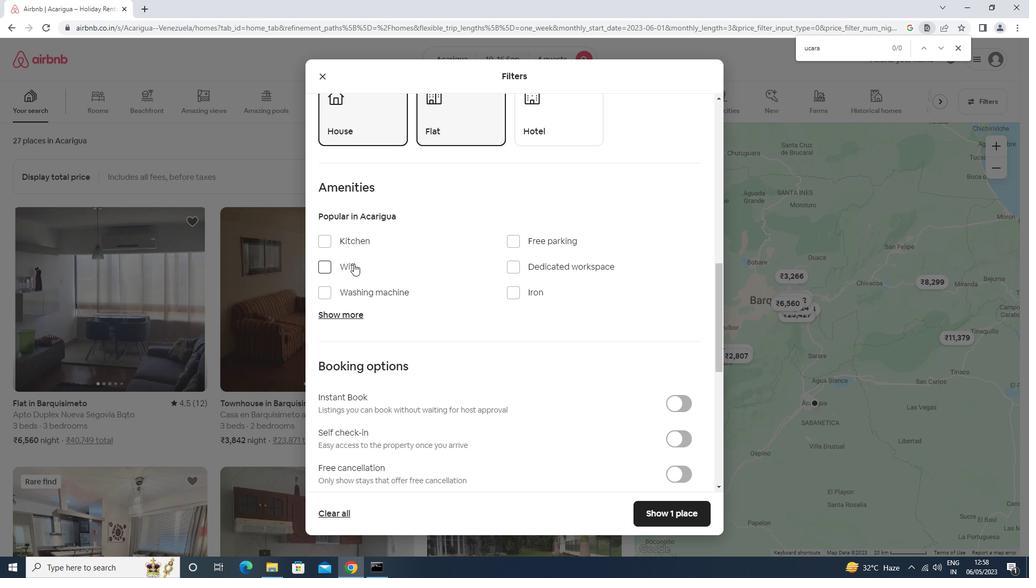 
Action: Mouse moved to (569, 237)
Screenshot: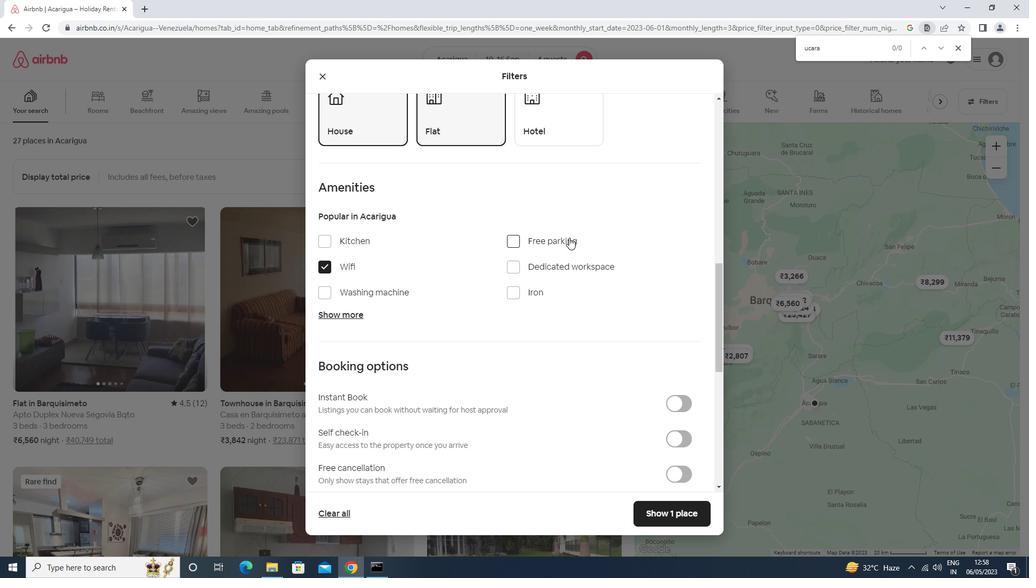 
Action: Mouse pressed left at (569, 237)
Screenshot: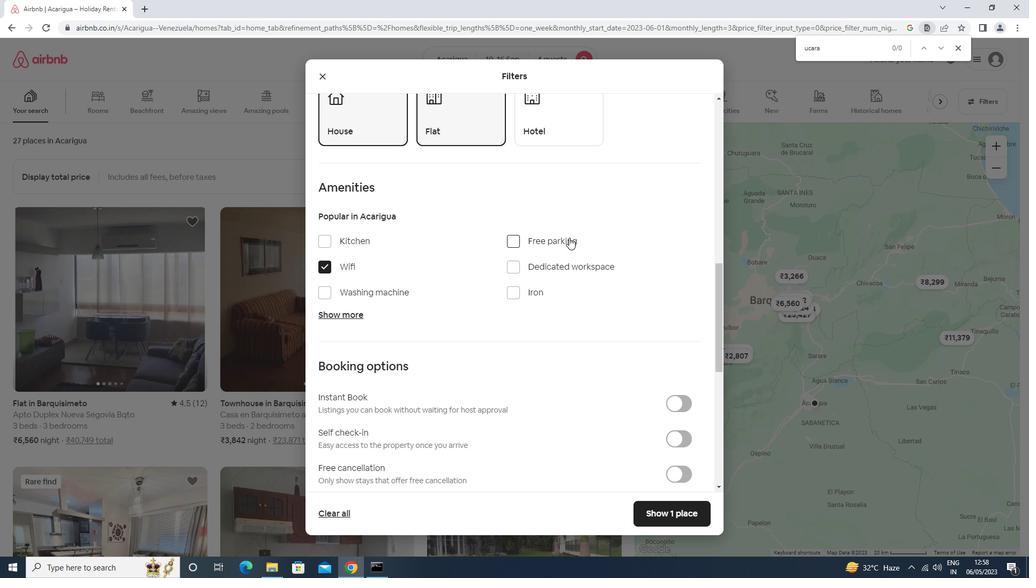 
Action: Mouse moved to (358, 319)
Screenshot: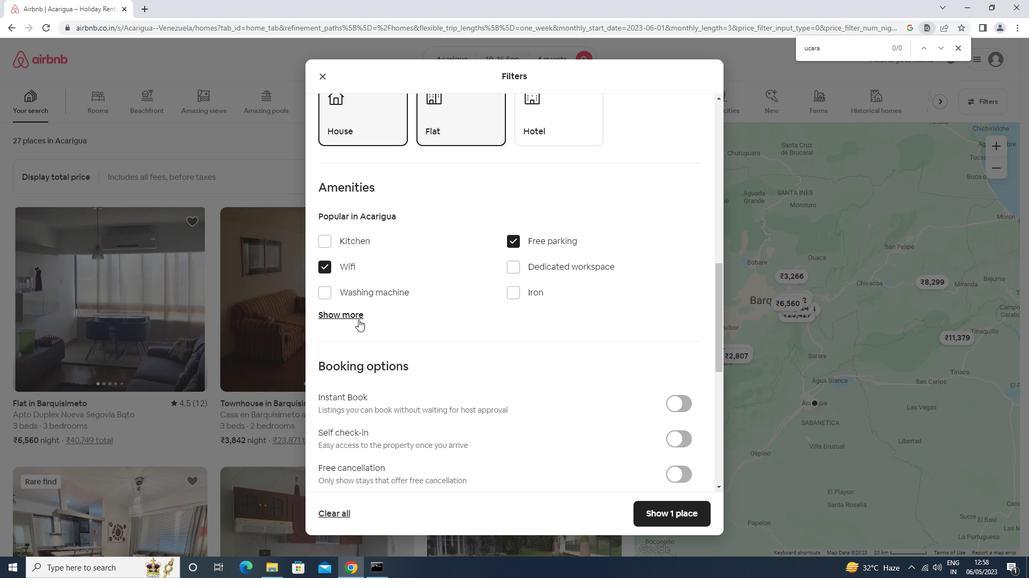 
Action: Mouse pressed left at (358, 319)
Screenshot: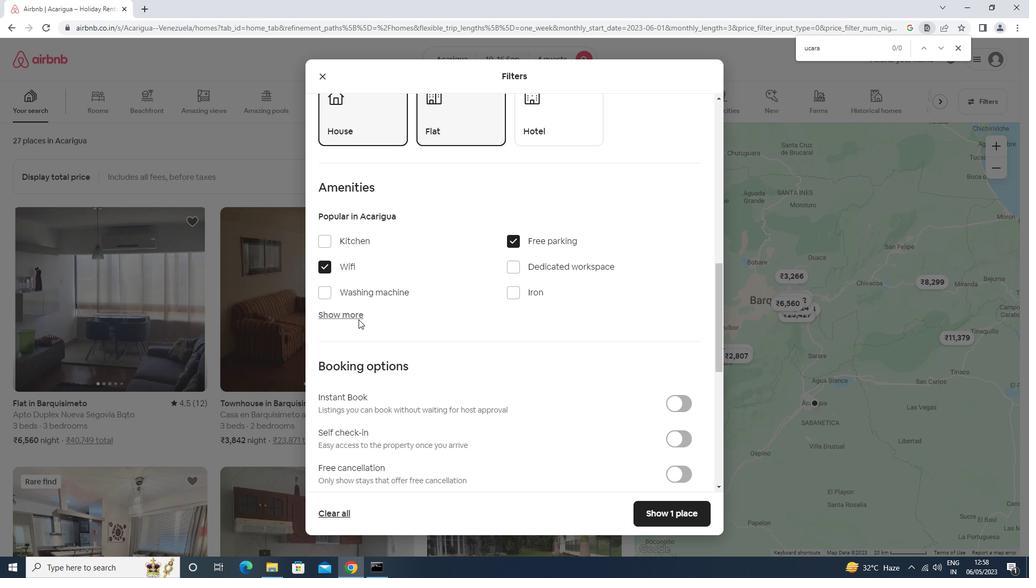 
Action: Mouse moved to (512, 378)
Screenshot: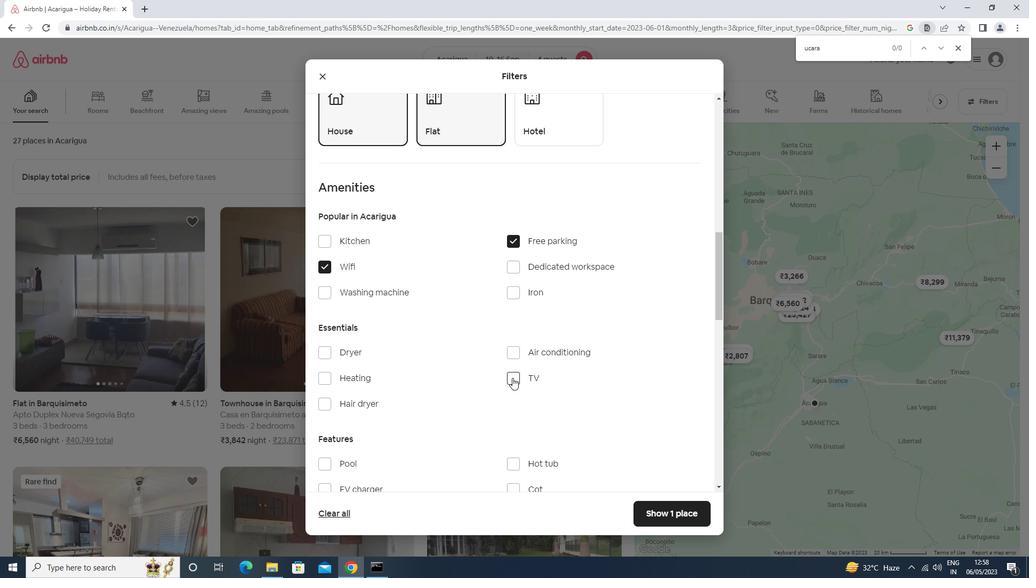 
Action: Mouse pressed left at (512, 378)
Screenshot: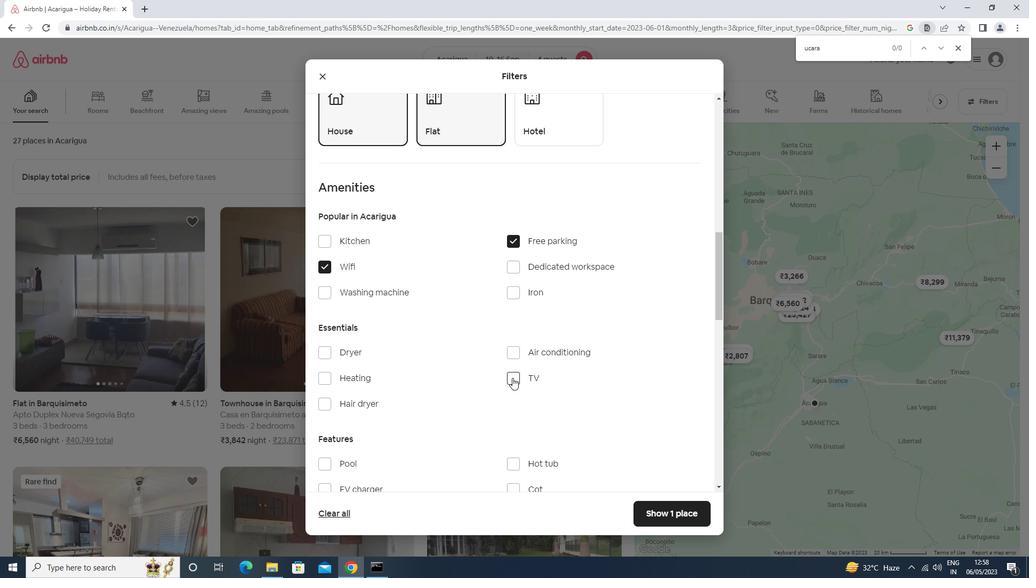 
Action: Mouse moved to (512, 377)
Screenshot: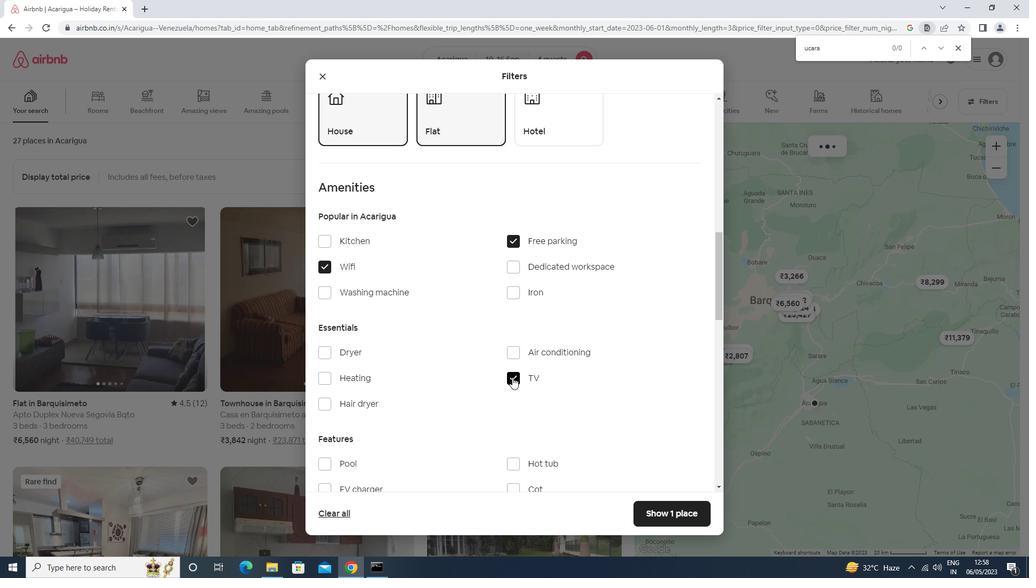 
Action: Mouse scrolled (512, 377) with delta (0, 0)
Screenshot: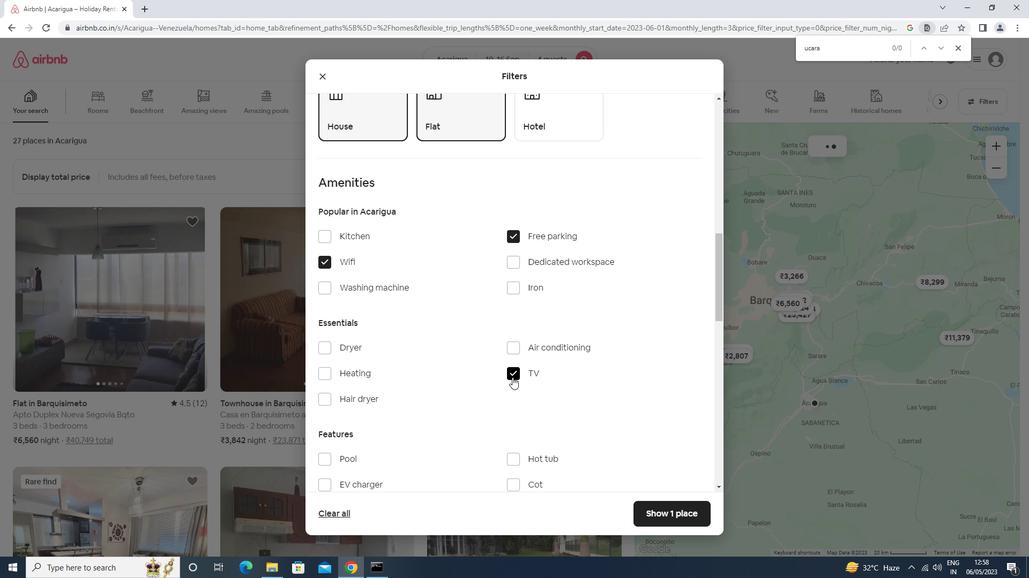 
Action: Mouse scrolled (512, 377) with delta (0, 0)
Screenshot: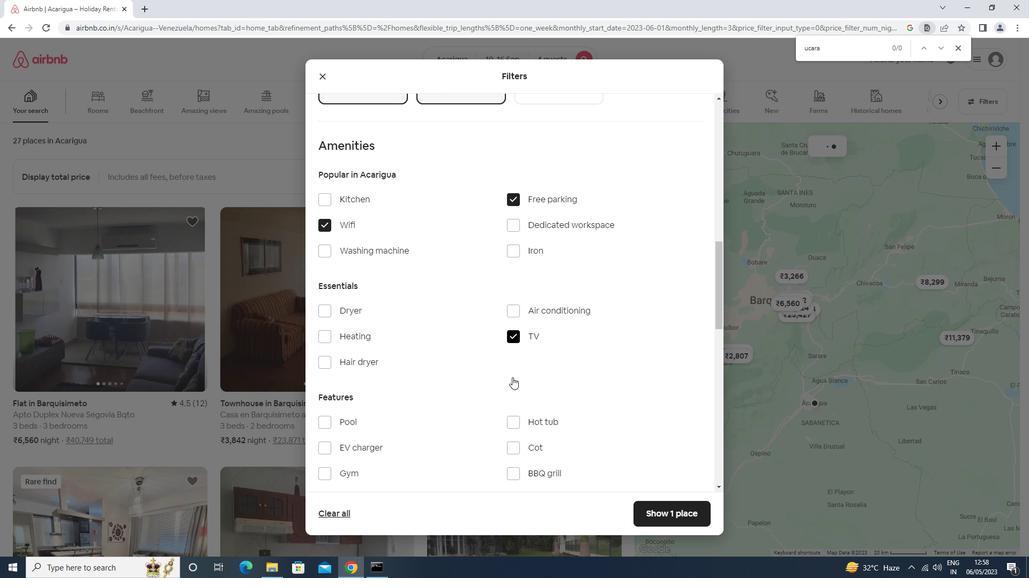 
Action: Mouse scrolled (512, 377) with delta (0, 0)
Screenshot: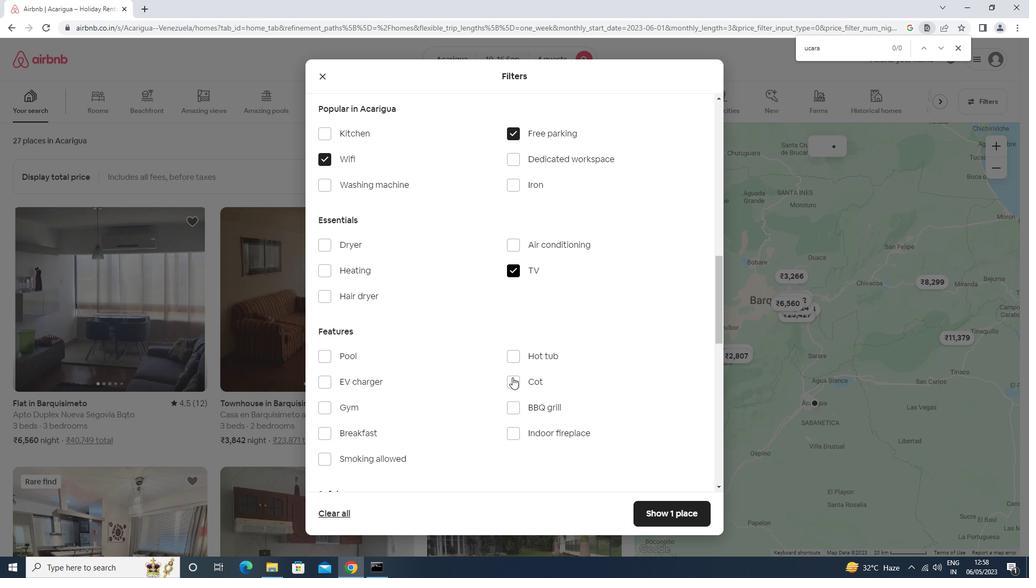 
Action: Mouse moved to (356, 352)
Screenshot: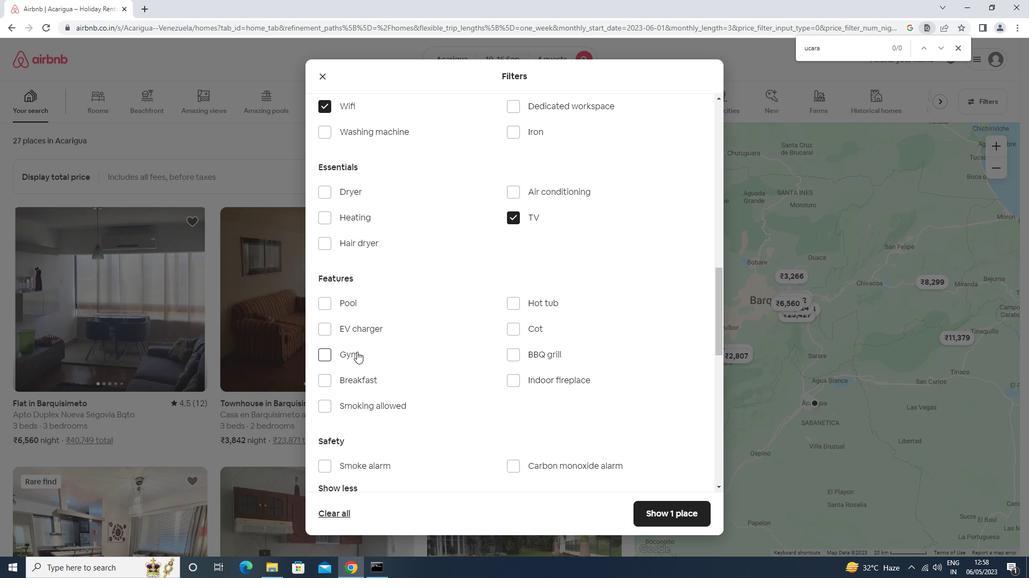 
Action: Mouse pressed left at (356, 352)
Screenshot: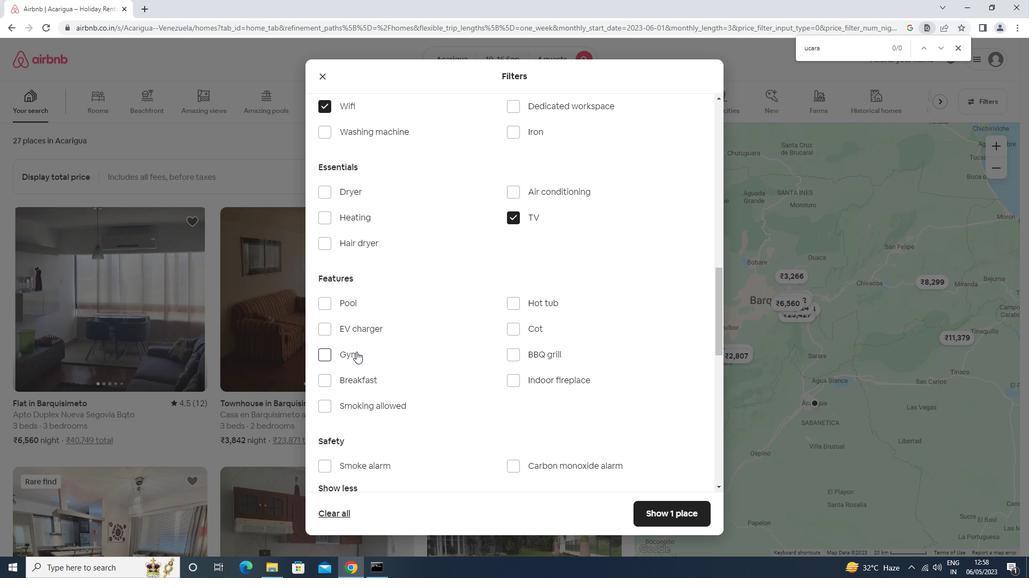 
Action: Mouse moved to (344, 375)
Screenshot: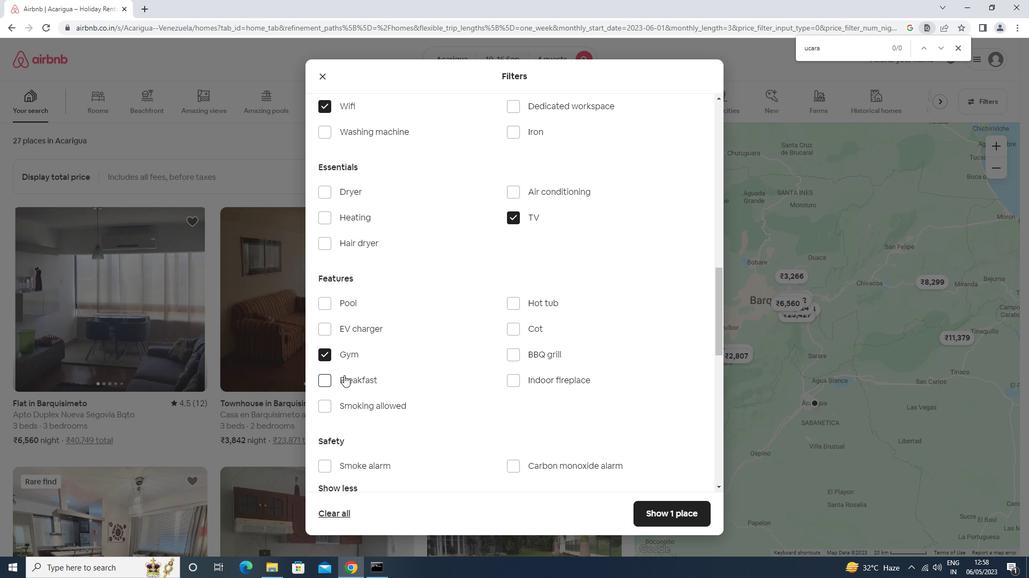 
Action: Mouse pressed left at (344, 375)
Screenshot: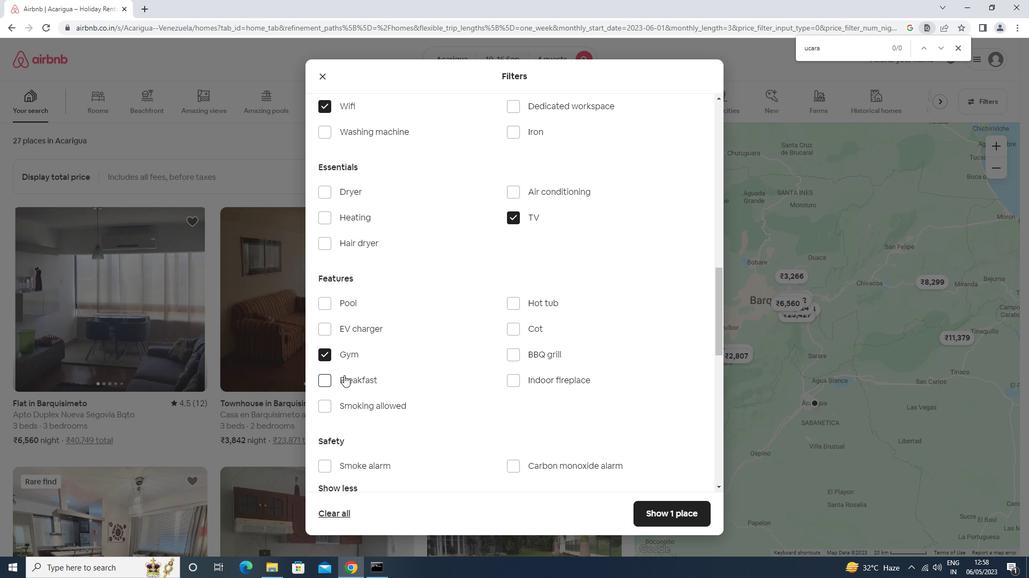 
Action: Mouse moved to (411, 339)
Screenshot: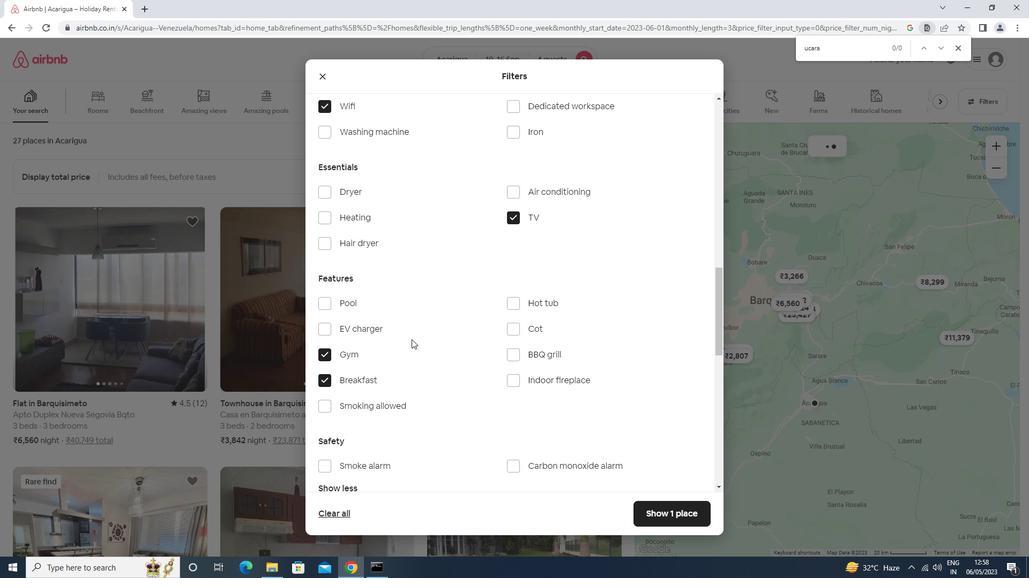 
Action: Mouse scrolled (411, 339) with delta (0, 0)
Screenshot: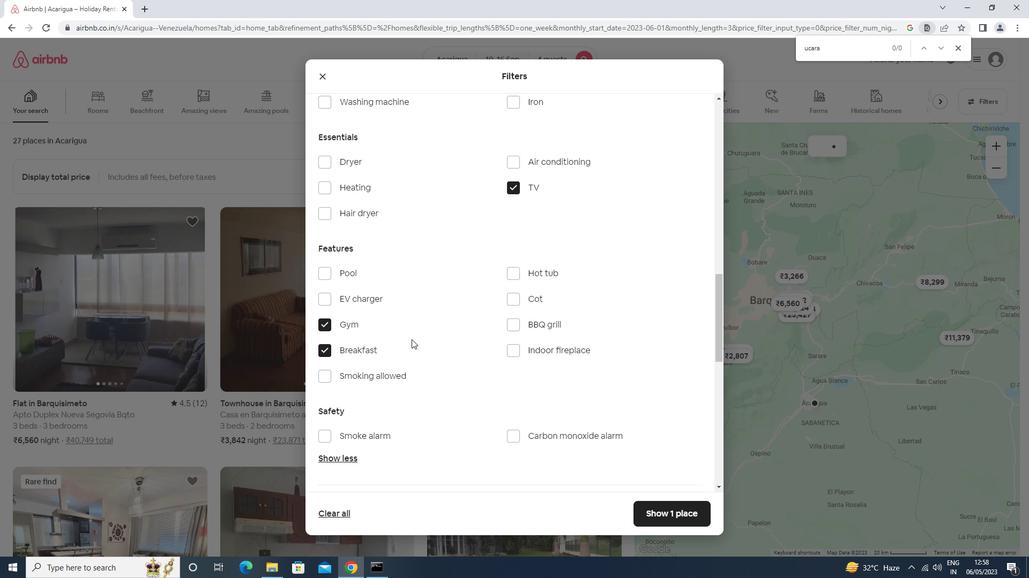 
Action: Mouse scrolled (411, 339) with delta (0, 0)
Screenshot: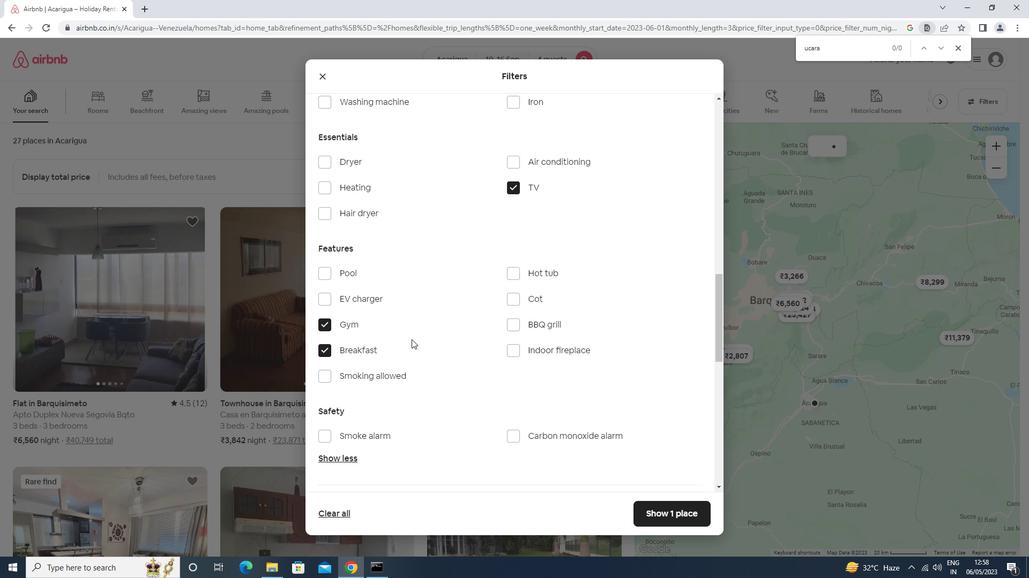 
Action: Mouse scrolled (411, 339) with delta (0, 0)
Screenshot: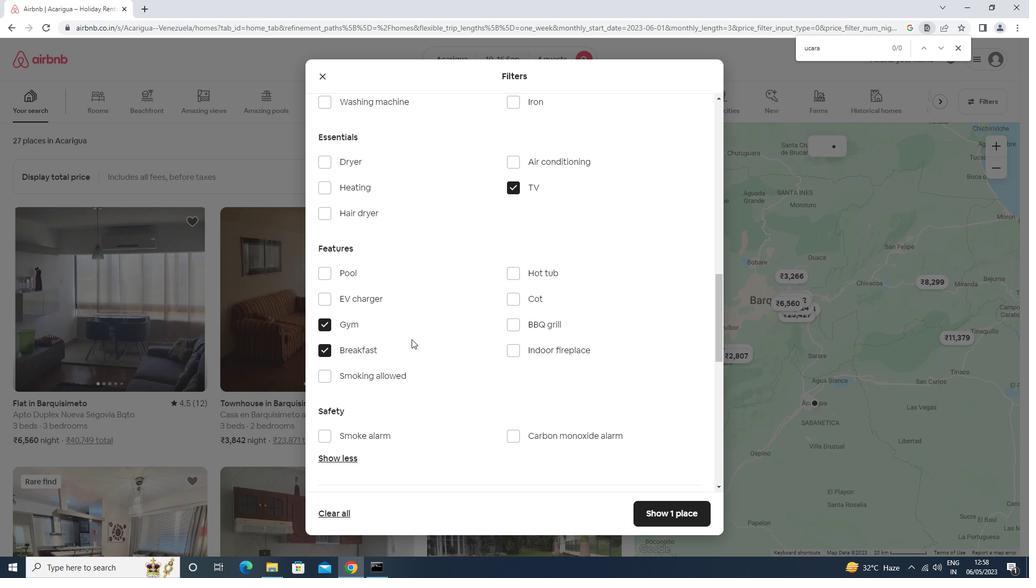 
Action: Mouse scrolled (411, 339) with delta (0, 0)
Screenshot: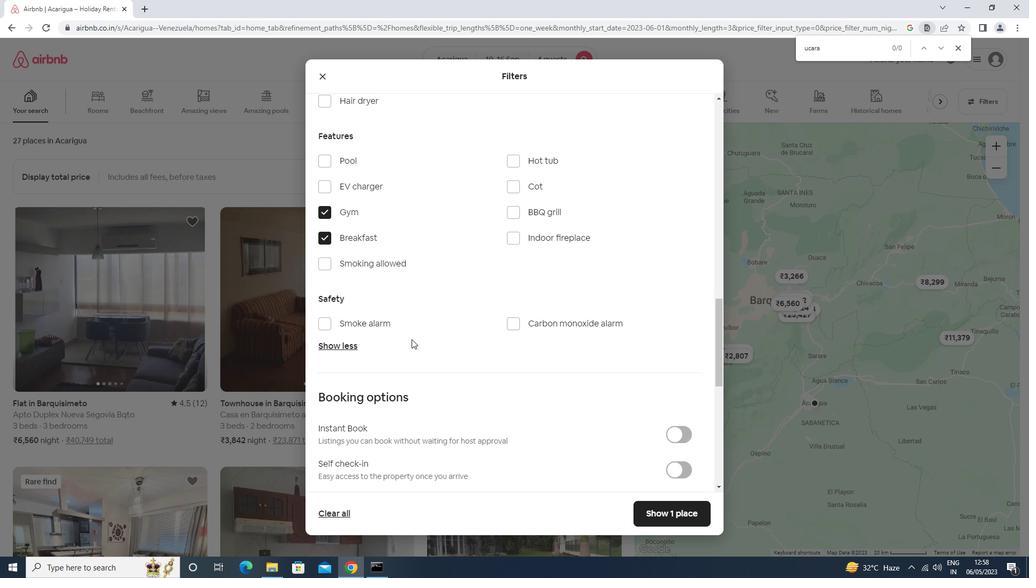 
Action: Mouse scrolled (411, 339) with delta (0, 0)
Screenshot: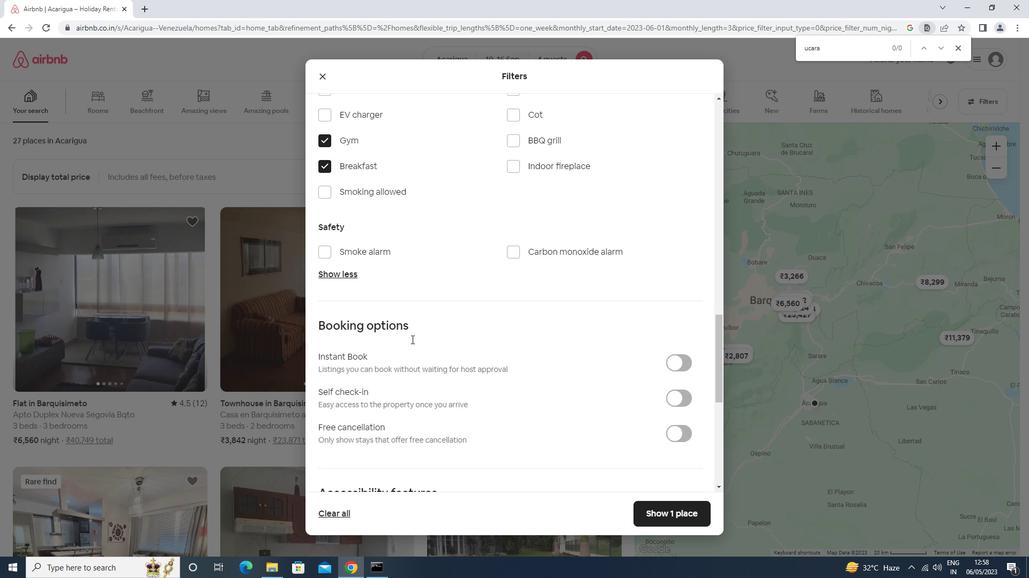 
Action: Mouse moved to (676, 342)
Screenshot: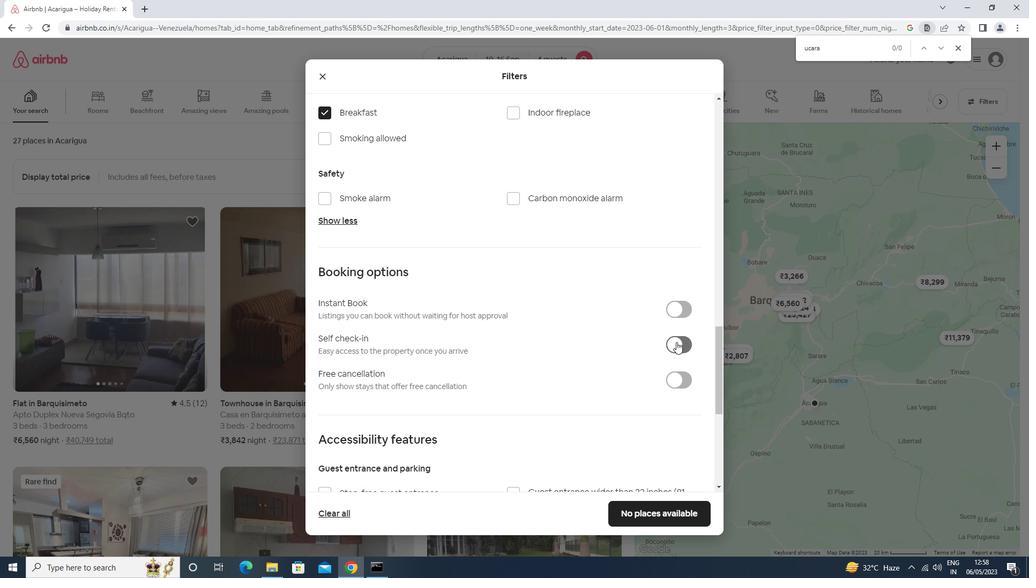 
Action: Mouse pressed left at (676, 342)
Screenshot: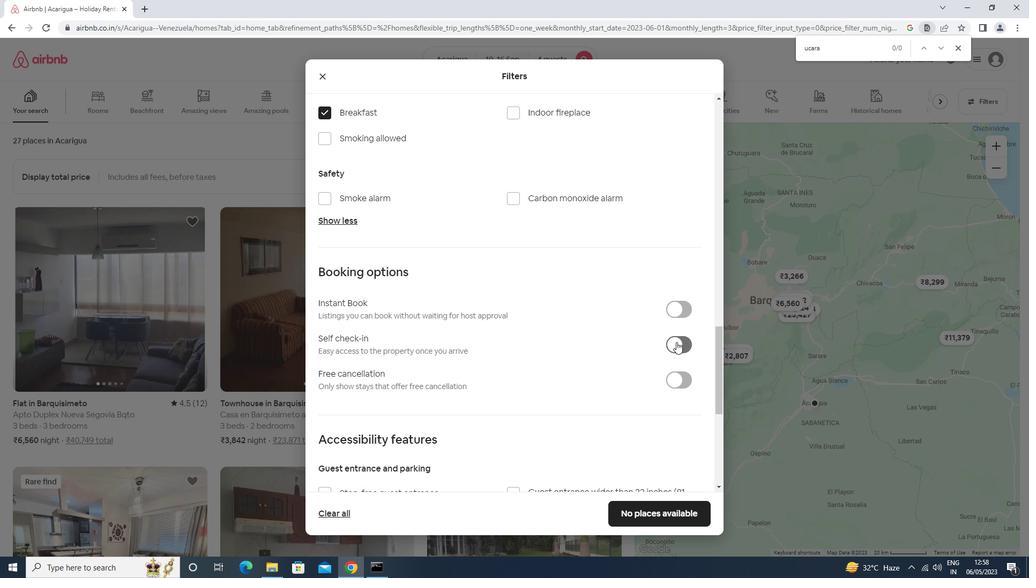 
Action: Mouse moved to (363, 401)
Screenshot: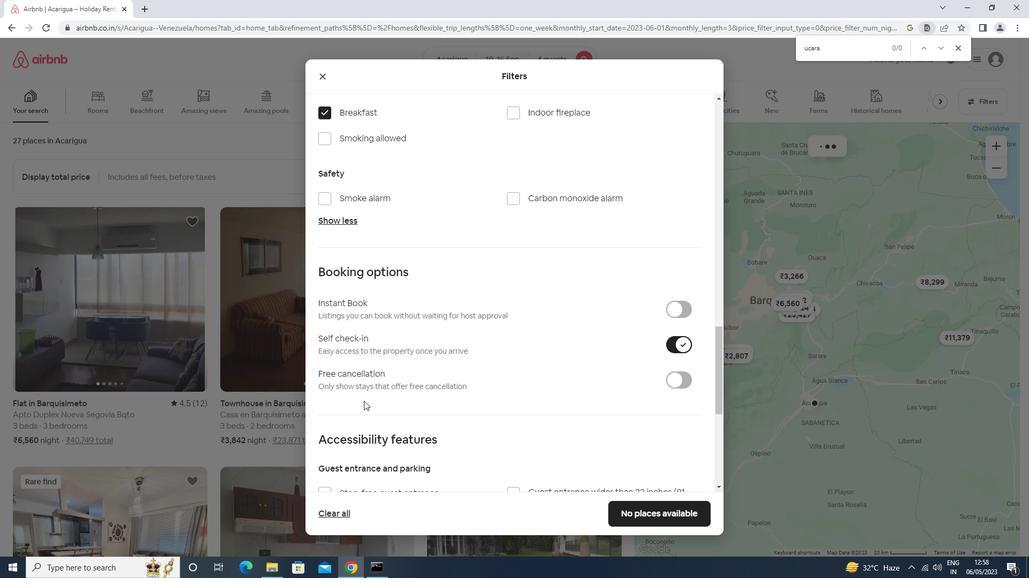 
Action: Mouse scrolled (363, 400) with delta (0, 0)
Screenshot: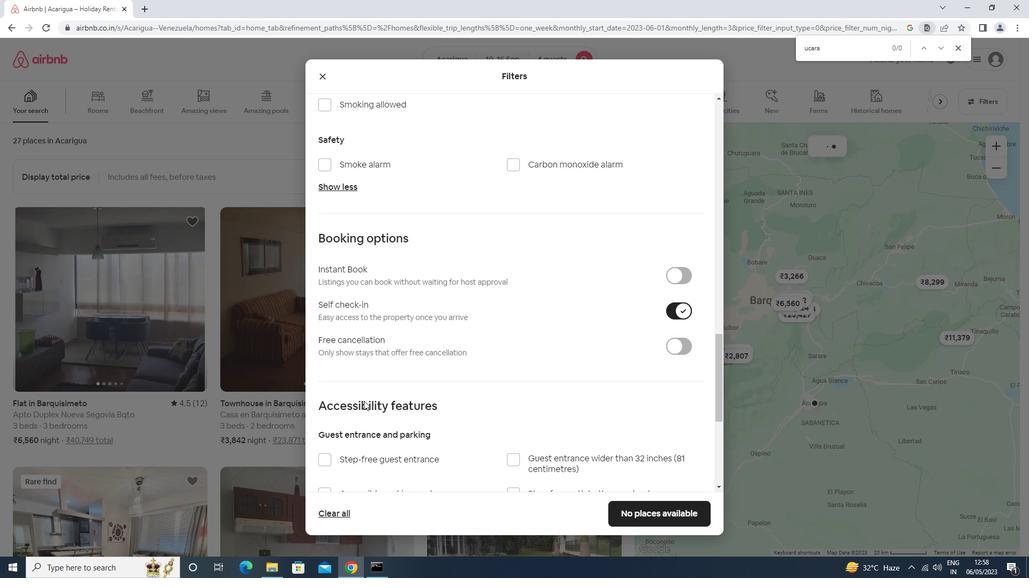 
Action: Mouse scrolled (363, 400) with delta (0, 0)
Screenshot: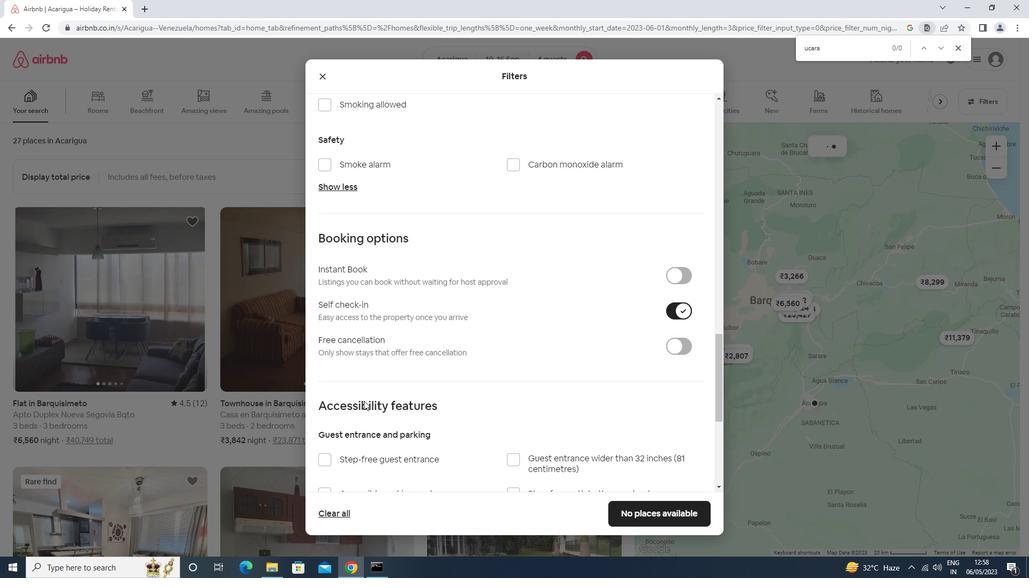 
Action: Mouse scrolled (363, 400) with delta (0, 0)
Screenshot: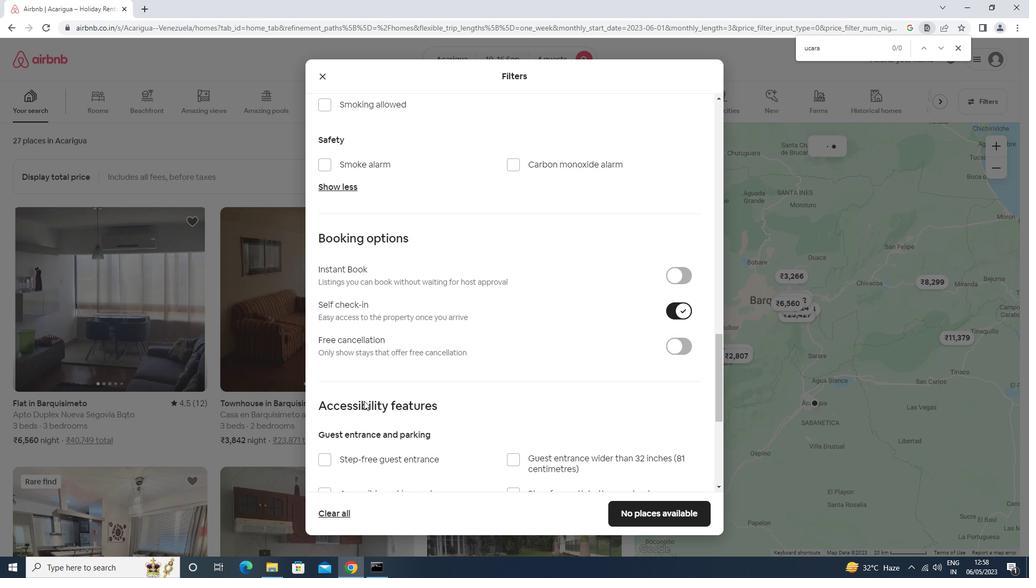 
Action: Mouse scrolled (363, 400) with delta (0, 0)
Screenshot: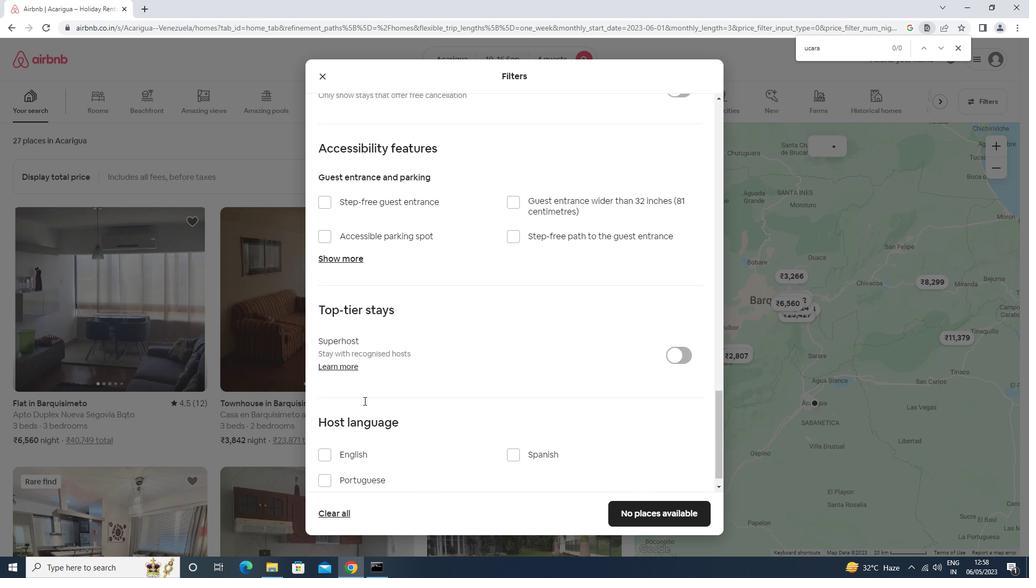 
Action: Mouse scrolled (363, 400) with delta (0, 0)
Screenshot: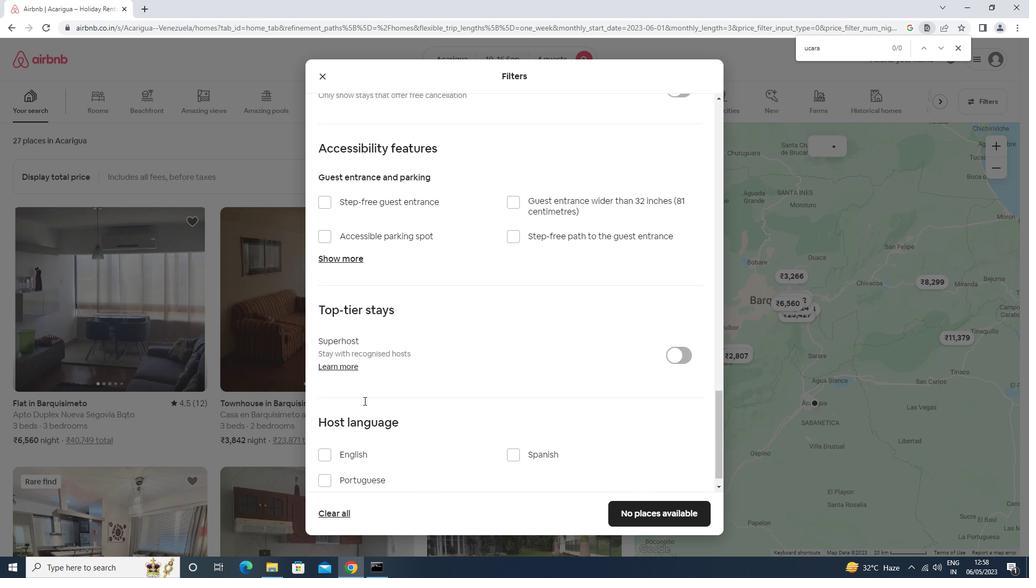 
Action: Mouse scrolled (363, 400) with delta (0, 0)
Screenshot: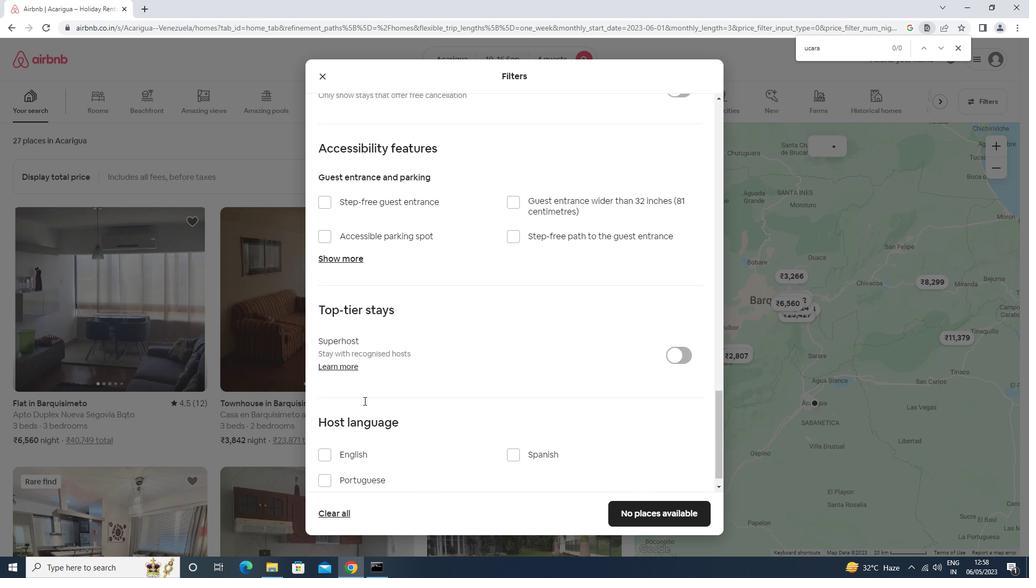 
Action: Mouse moved to (348, 437)
Screenshot: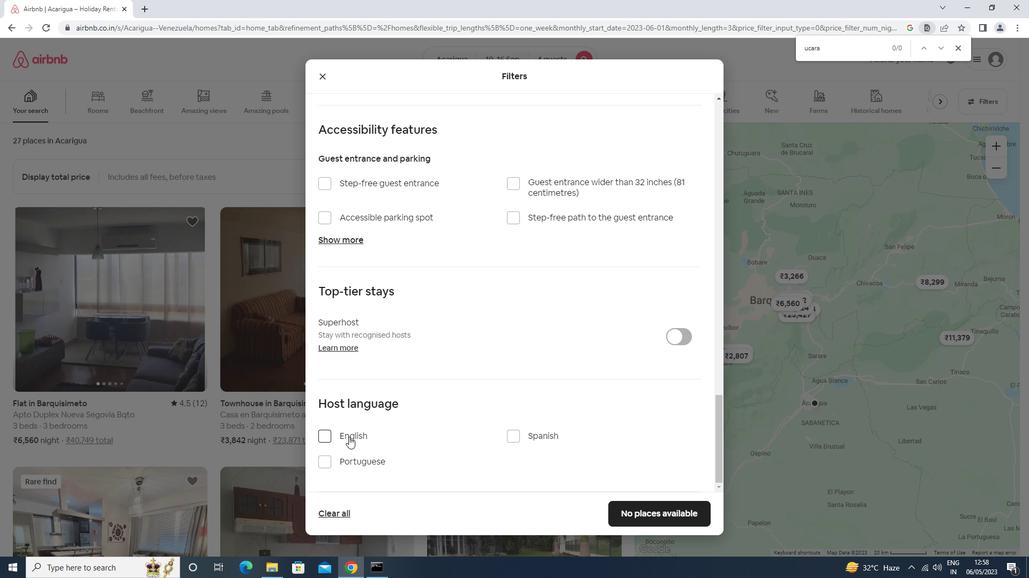 
Action: Mouse pressed left at (348, 437)
Screenshot: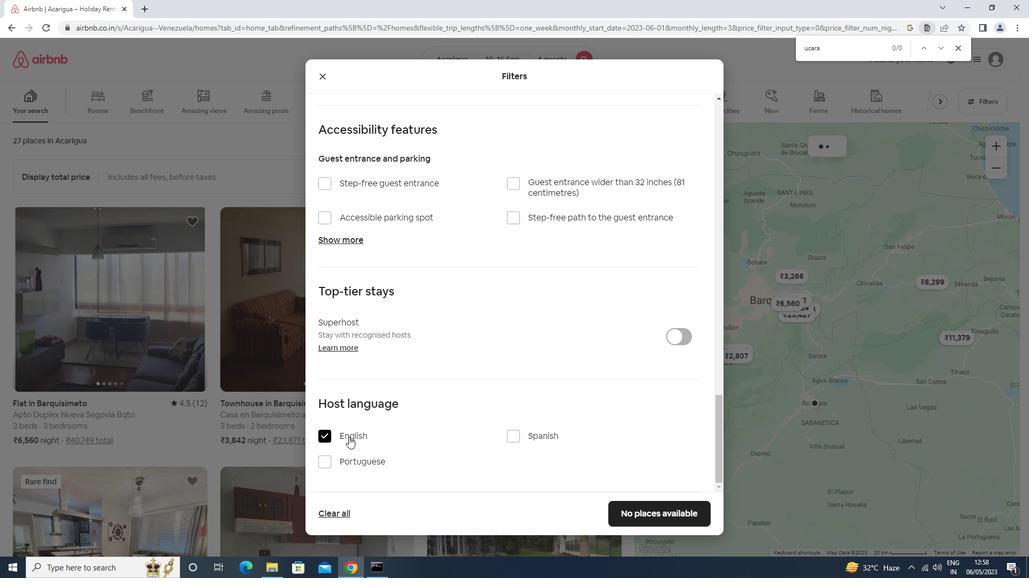 
Action: Mouse moved to (623, 504)
Screenshot: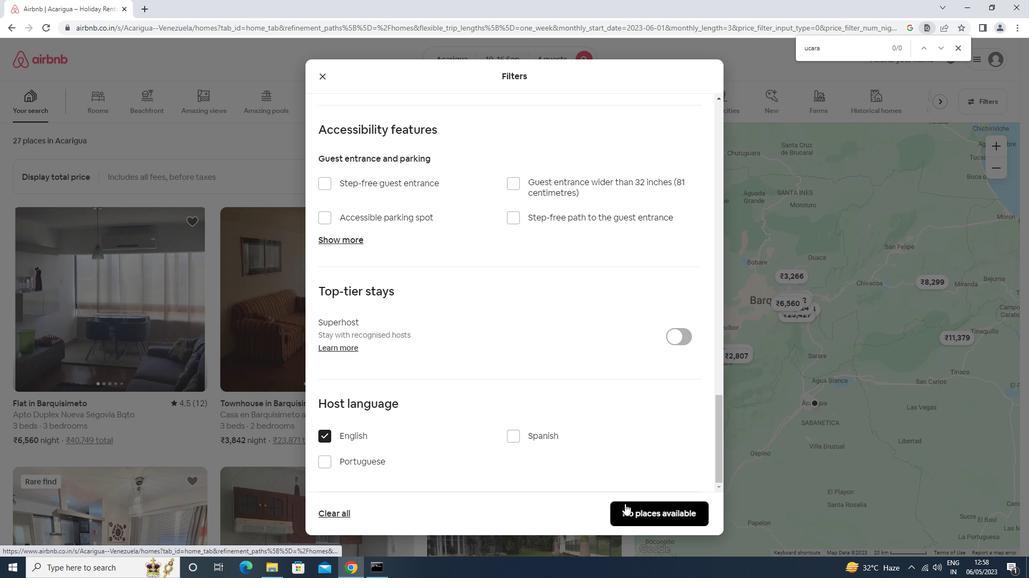
Action: Mouse pressed left at (623, 504)
Screenshot: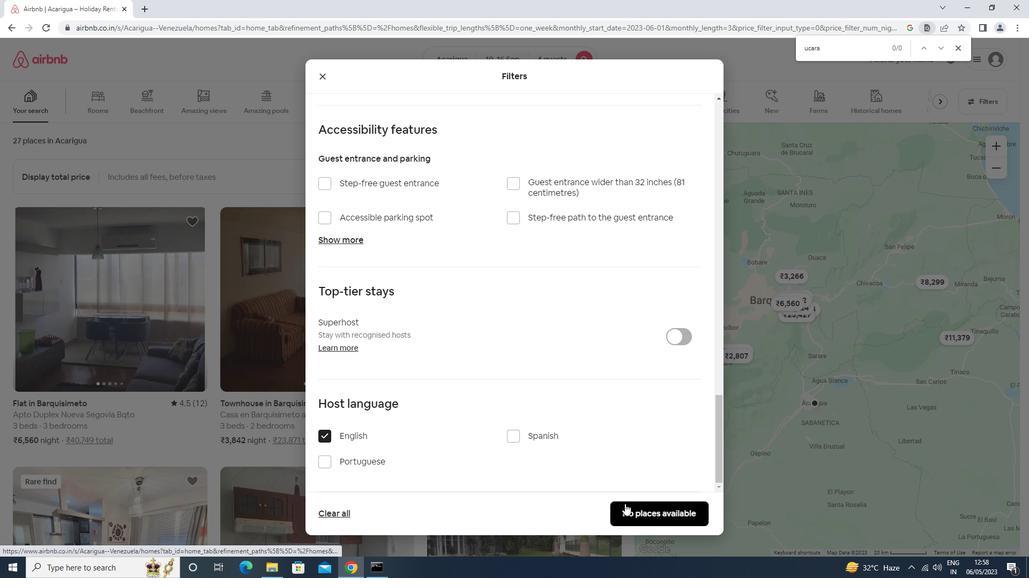 
Action: Mouse moved to (623, 500)
Screenshot: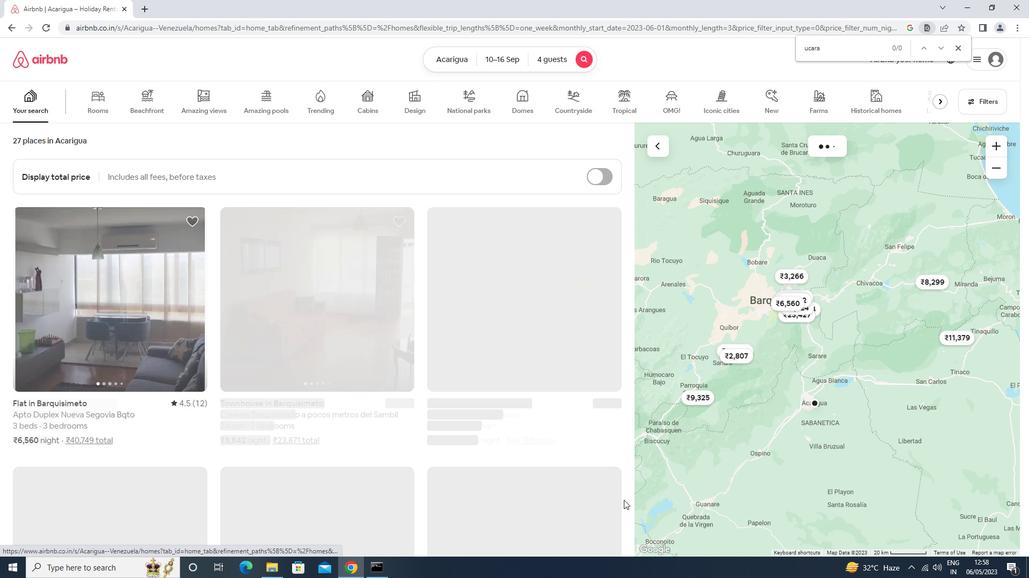 
